 Task: Set Duration of Sprint called Sprint0000000025 in Scrum Project Project0000000009 to 1 week in Jira. Set Duration of Sprint called Sprint0000000026 in Scrum Project Project0000000009 to 2 weeks in Jira. Set Duration of Sprint called Sprint0000000027 in Scrum Project Project0000000009 to 3 weeks in Jira. Create a Sprint called Sprint0000000028 in Scrum Project Project0000000010 in Jira. Create a Sprint called Sprint0000000029 in Scrum Project Project0000000010 in Jira
Action: Mouse moved to (505, 403)
Screenshot: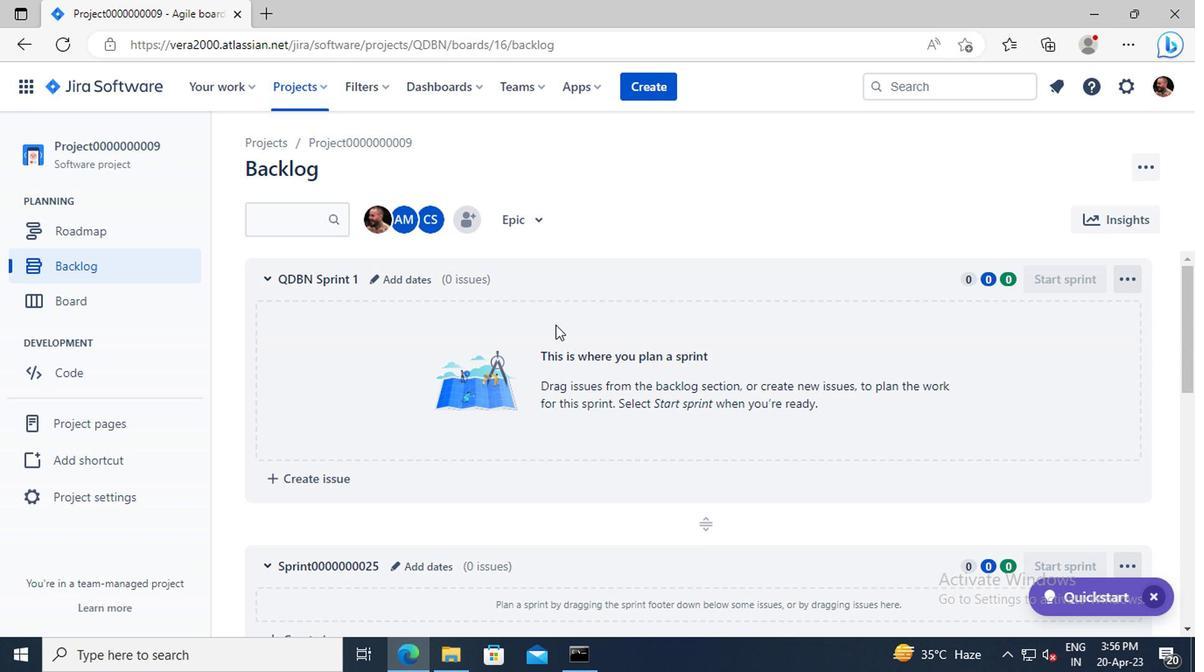 
Action: Mouse scrolled (505, 402) with delta (0, -1)
Screenshot: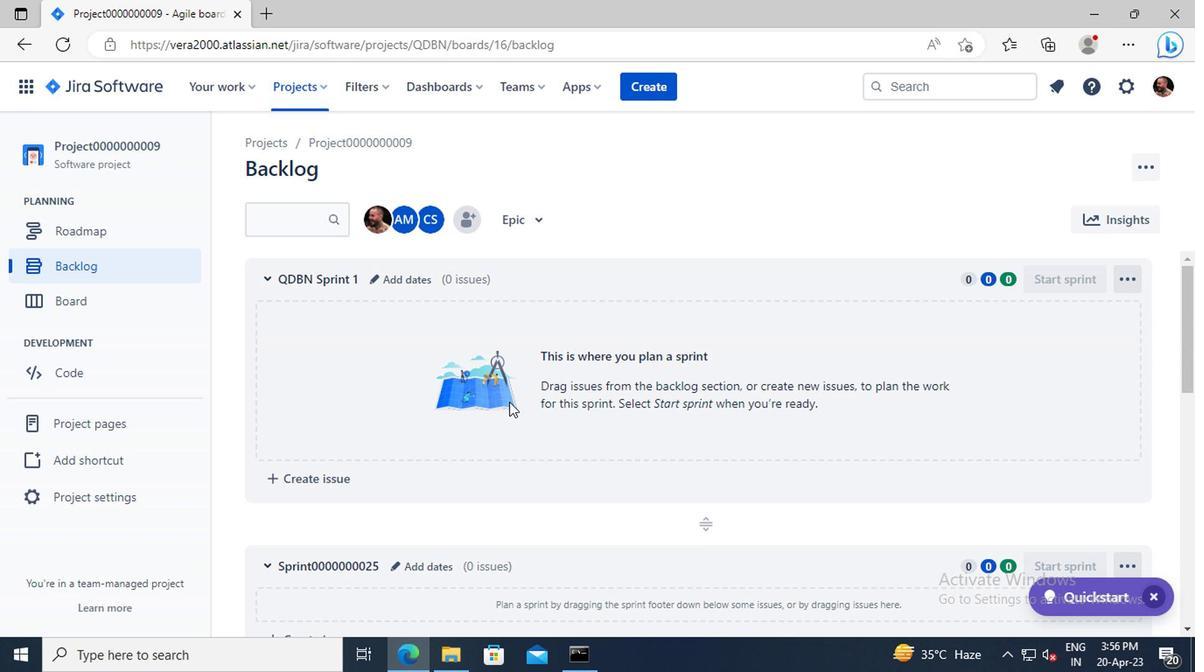 
Action: Mouse scrolled (505, 402) with delta (0, -1)
Screenshot: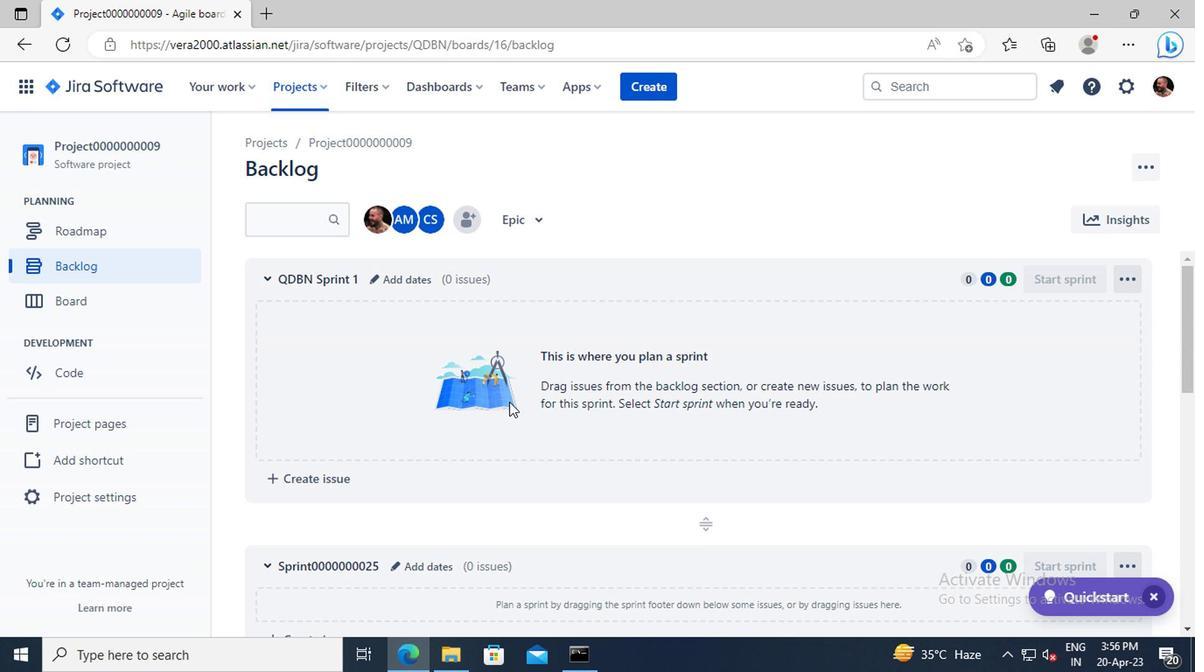 
Action: Mouse moved to (421, 450)
Screenshot: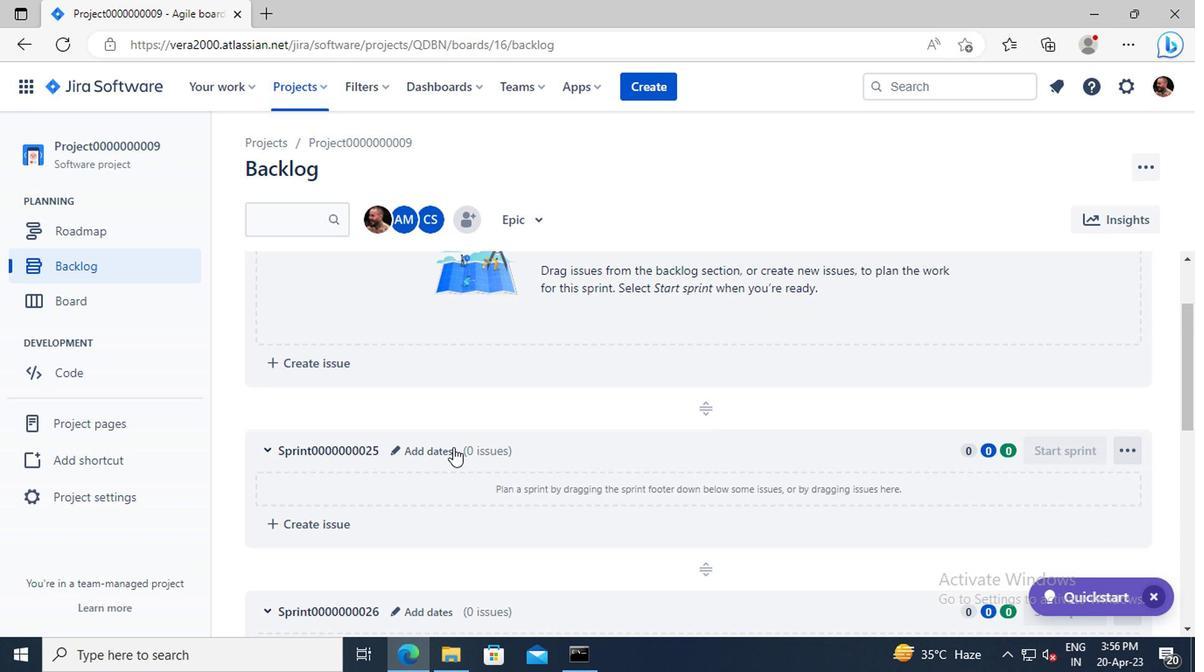 
Action: Mouse pressed left at (421, 450)
Screenshot: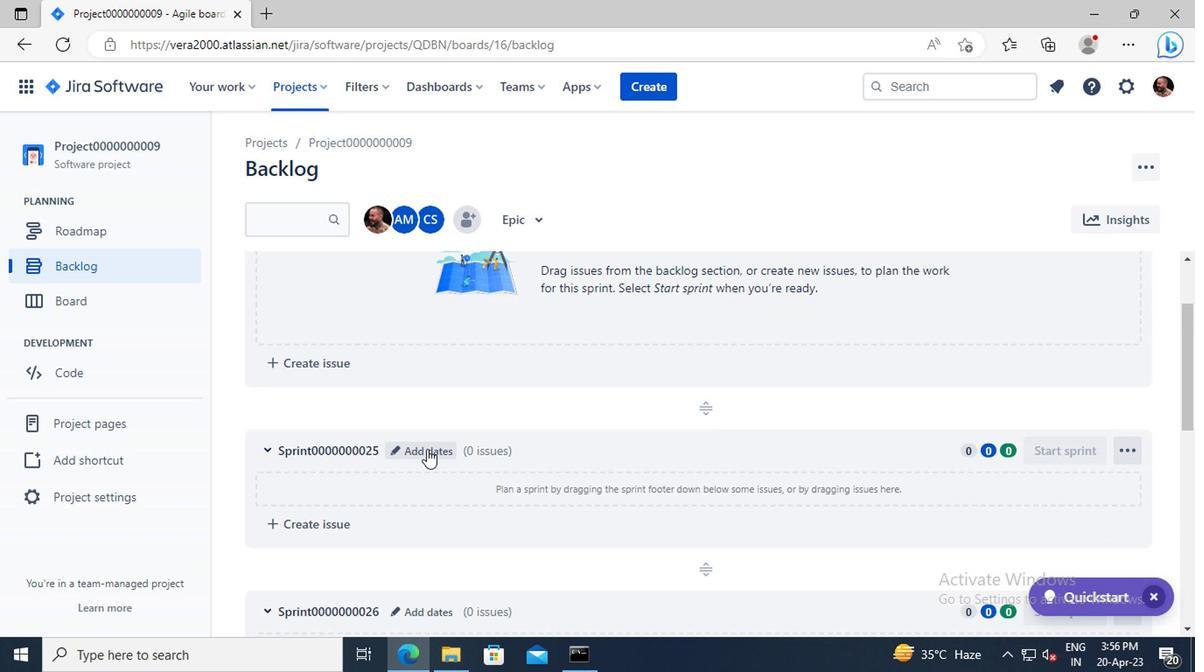 
Action: Mouse moved to (447, 283)
Screenshot: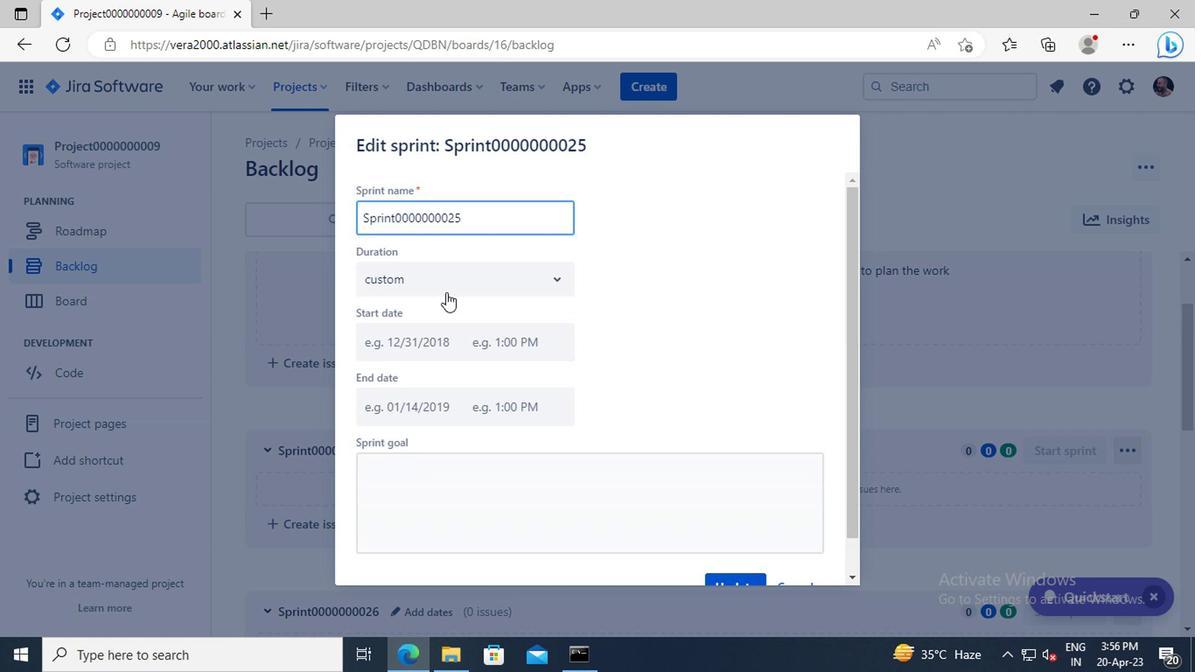 
Action: Mouse pressed left at (447, 283)
Screenshot: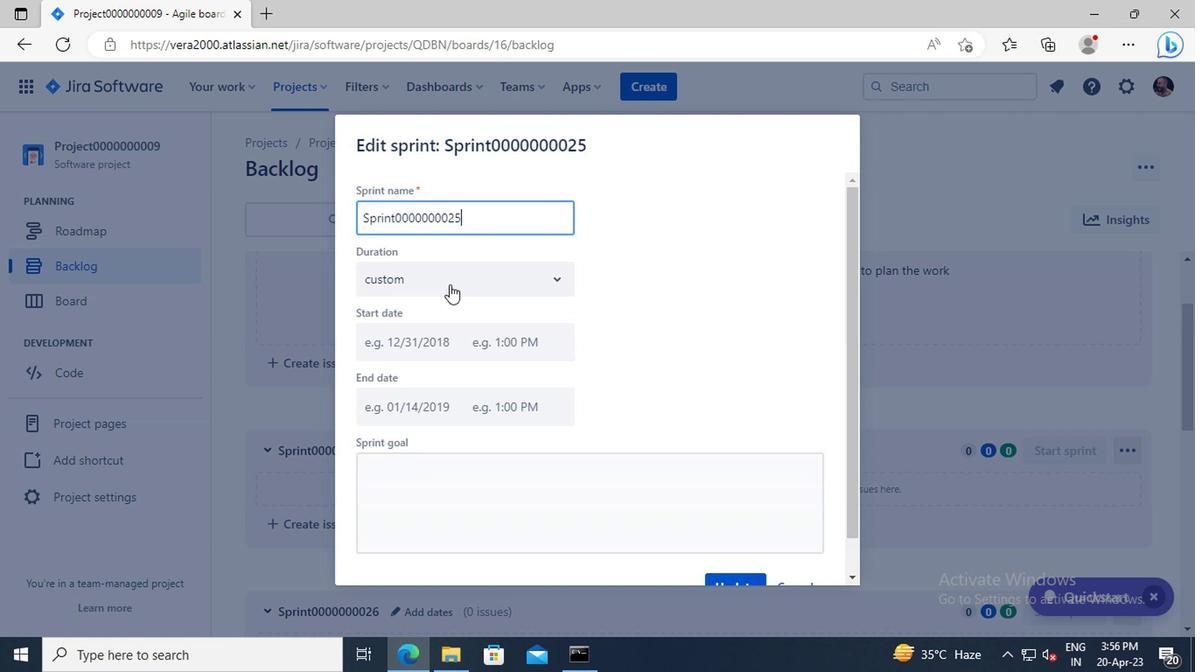 
Action: Mouse moved to (397, 323)
Screenshot: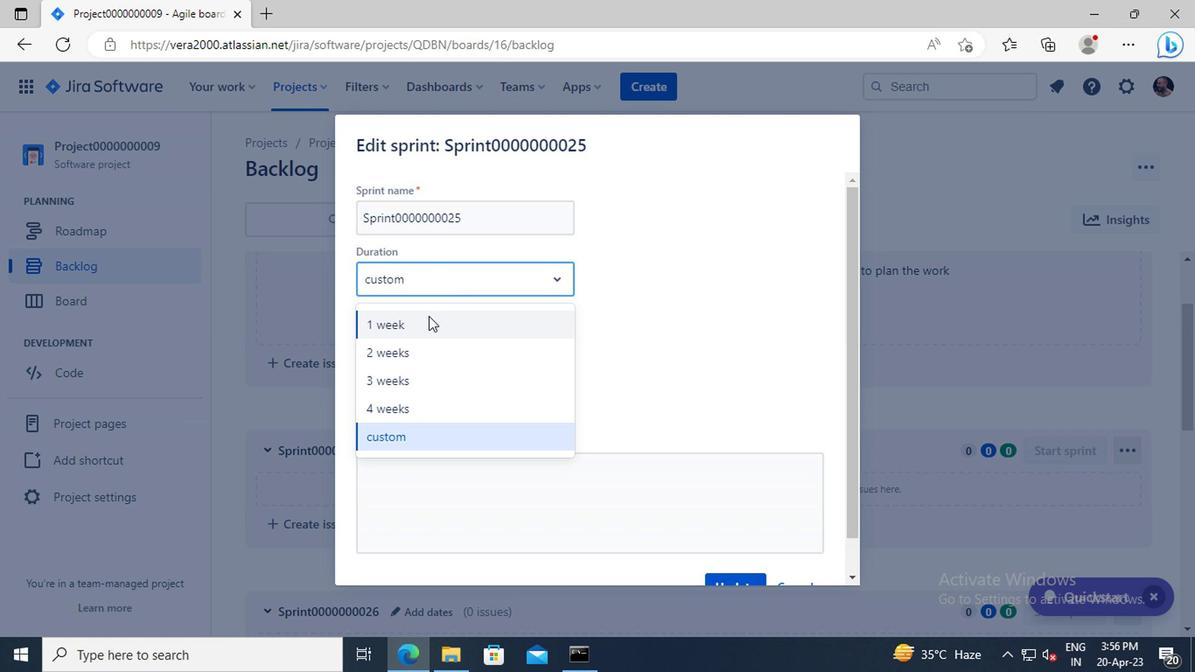 
Action: Mouse pressed left at (397, 323)
Screenshot: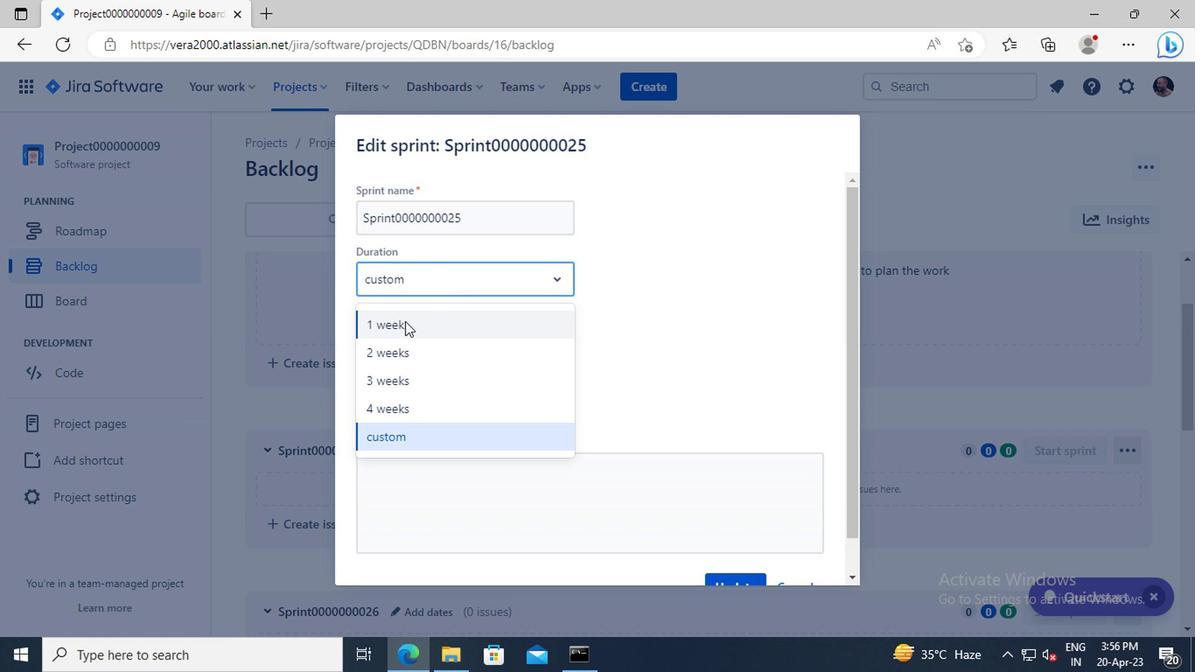 
Action: Mouse moved to (704, 394)
Screenshot: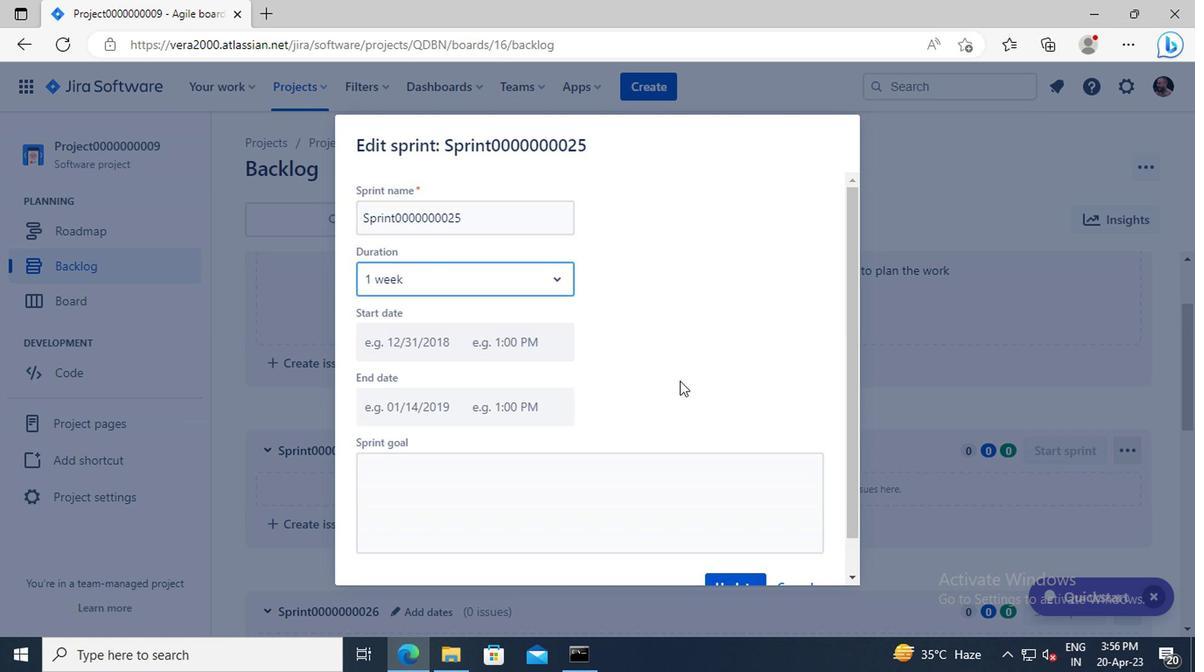 
Action: Mouse scrolled (704, 393) with delta (0, -1)
Screenshot: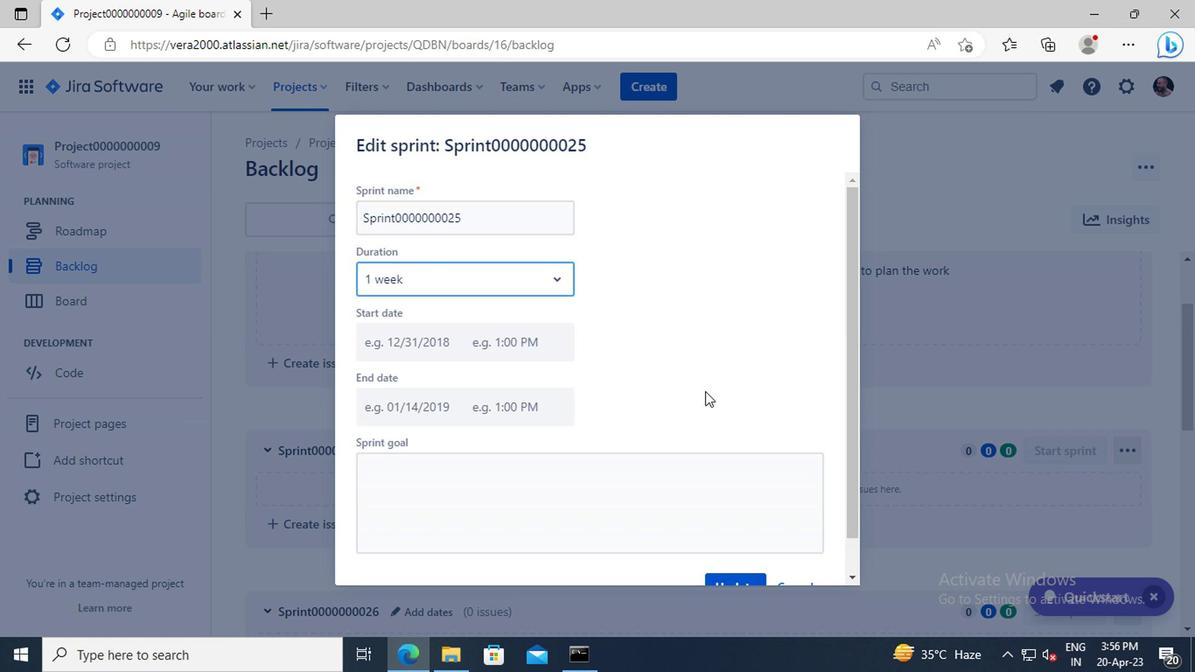
Action: Mouse moved to (737, 546)
Screenshot: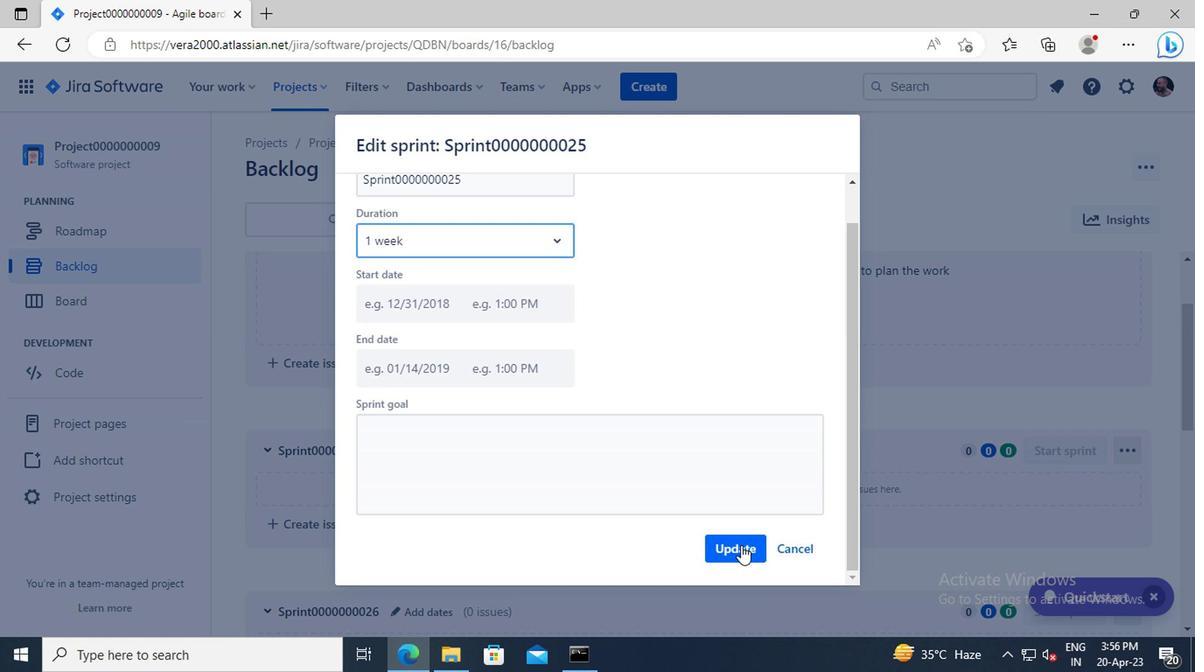 
Action: Mouse pressed left at (737, 546)
Screenshot: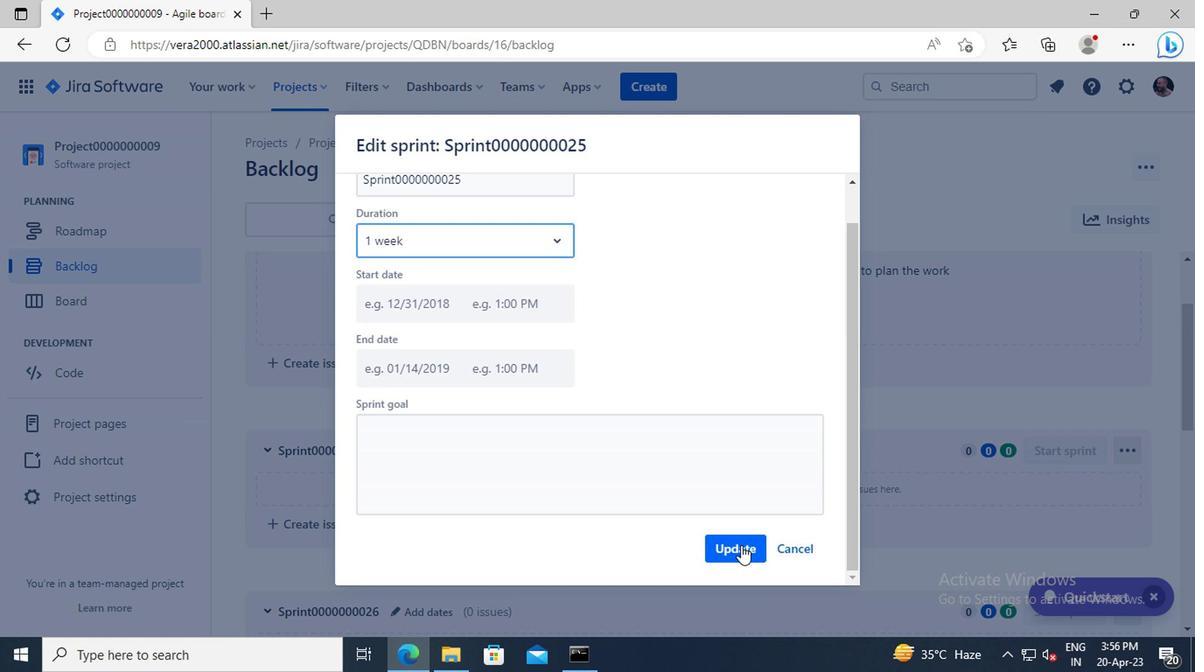 
Action: Mouse moved to (592, 480)
Screenshot: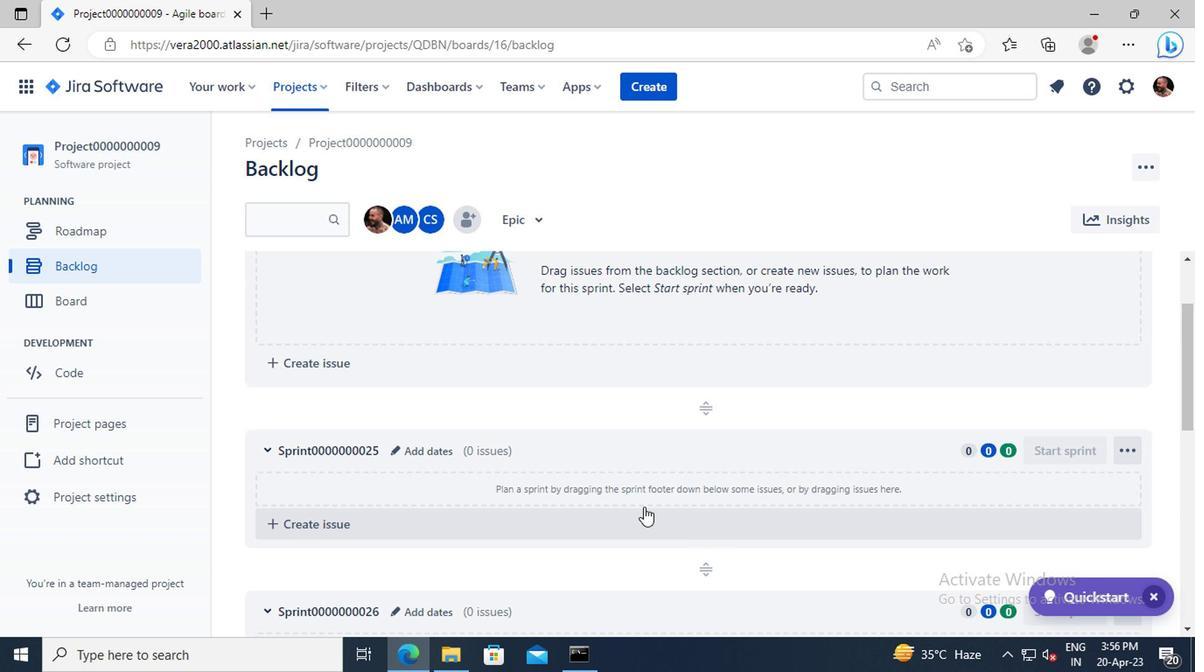 
Action: Mouse scrolled (592, 479) with delta (0, 0)
Screenshot: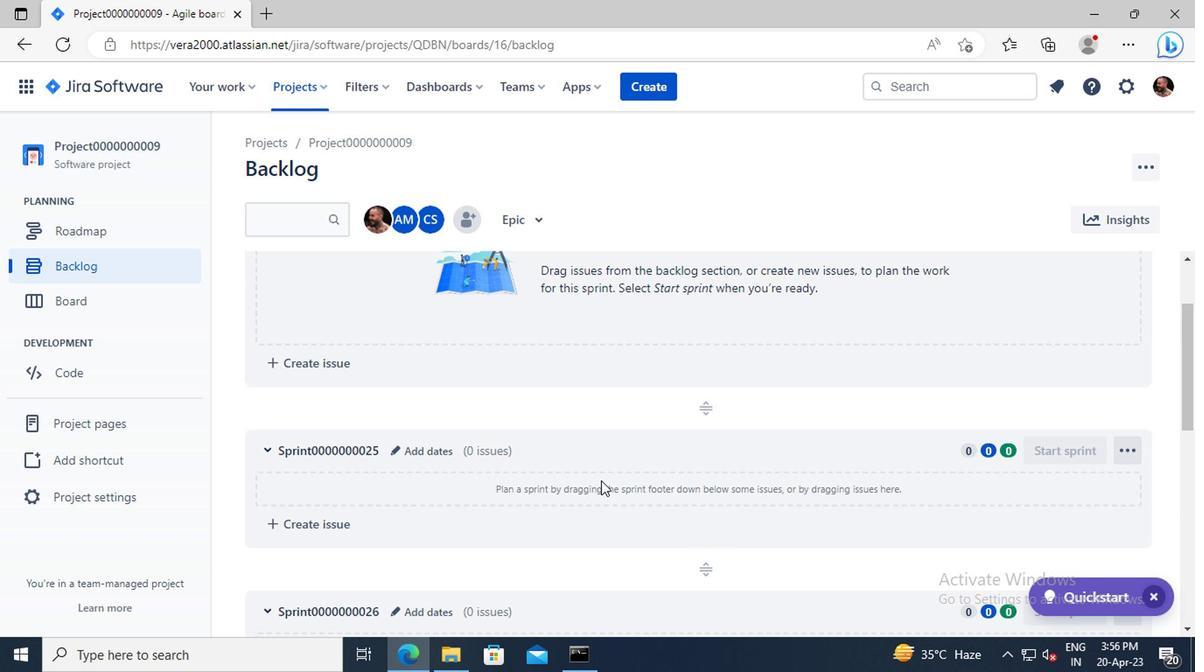 
Action: Mouse scrolled (592, 479) with delta (0, 0)
Screenshot: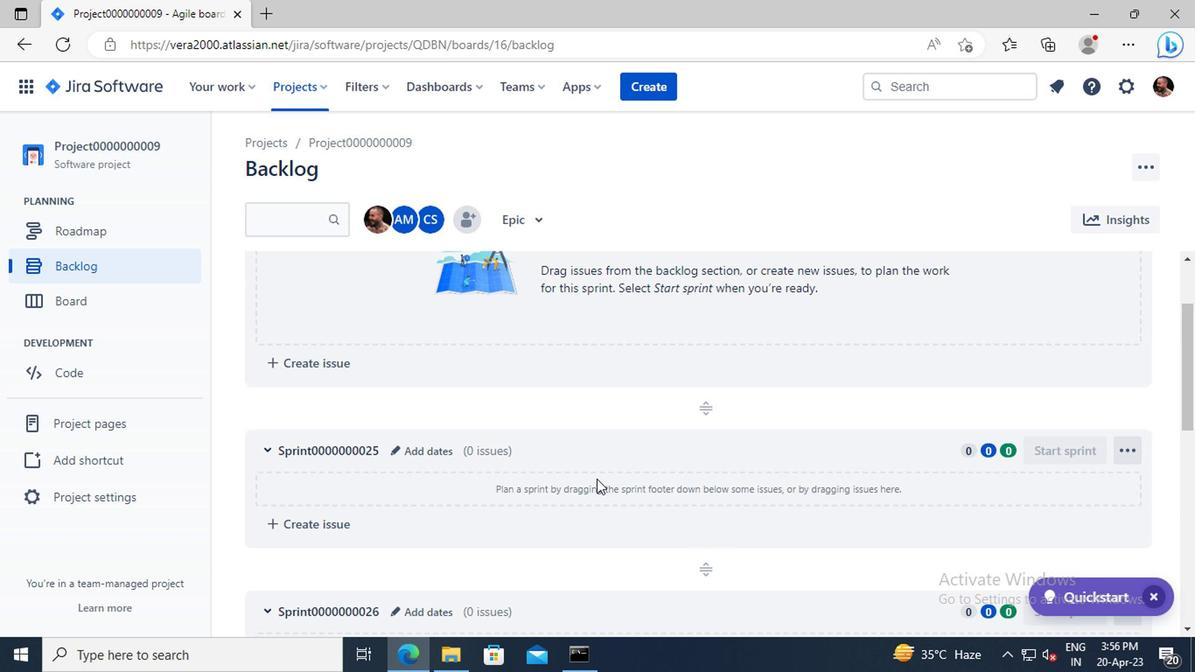 
Action: Mouse moved to (414, 502)
Screenshot: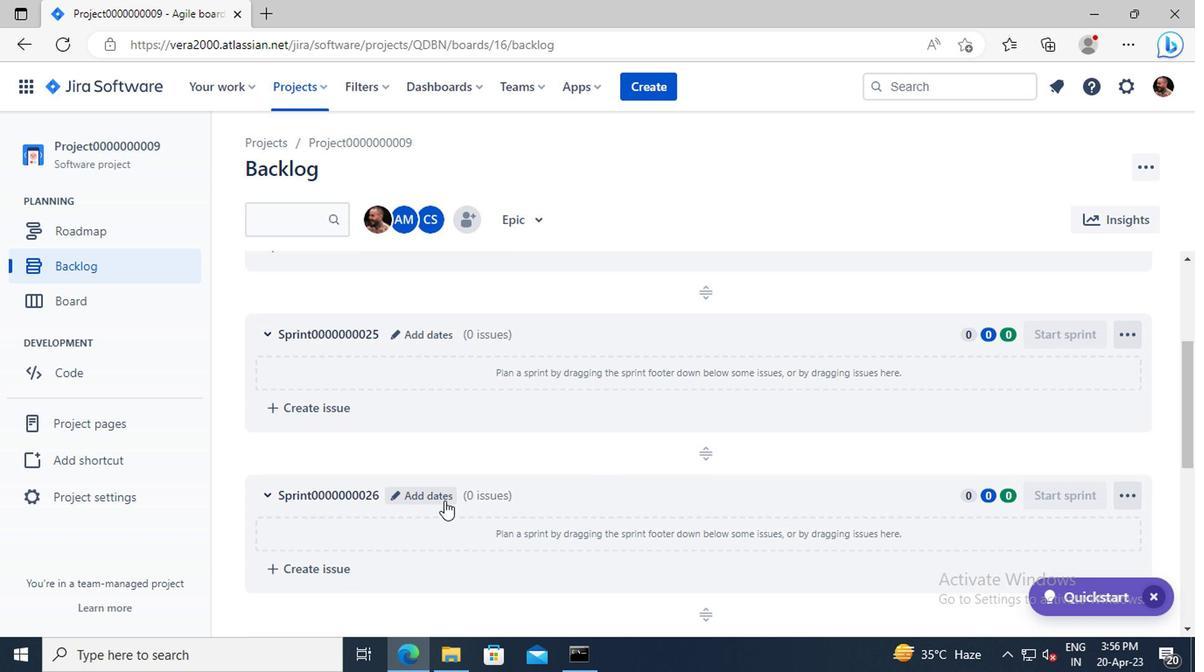
Action: Mouse pressed left at (414, 502)
Screenshot: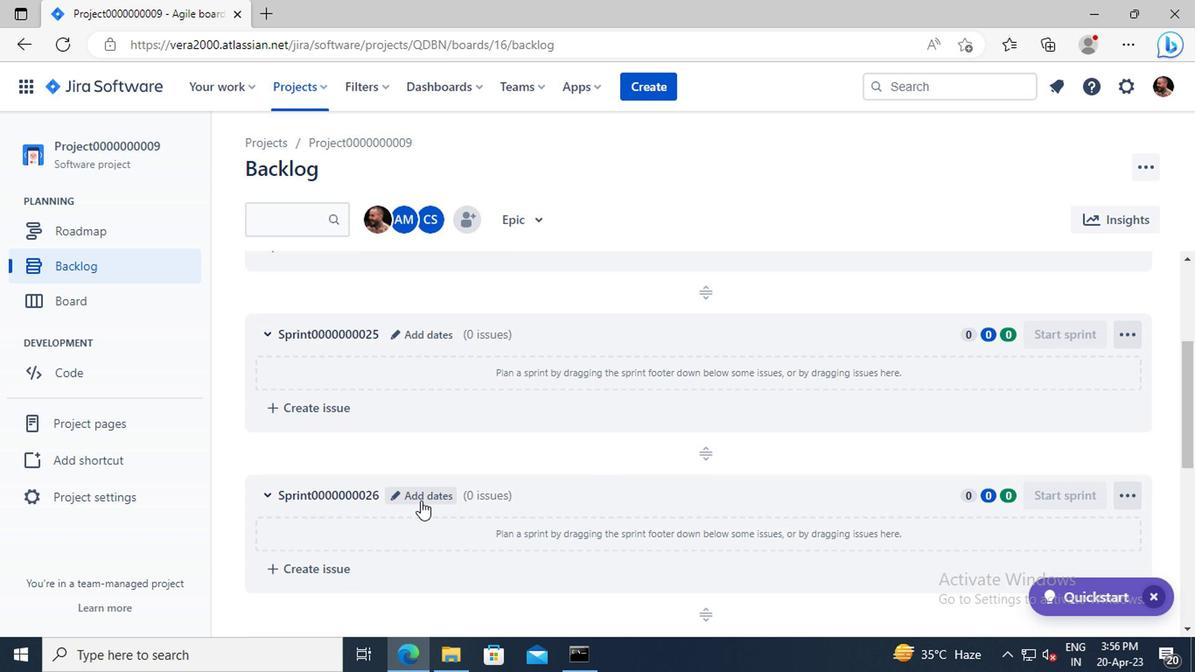 
Action: Mouse moved to (434, 279)
Screenshot: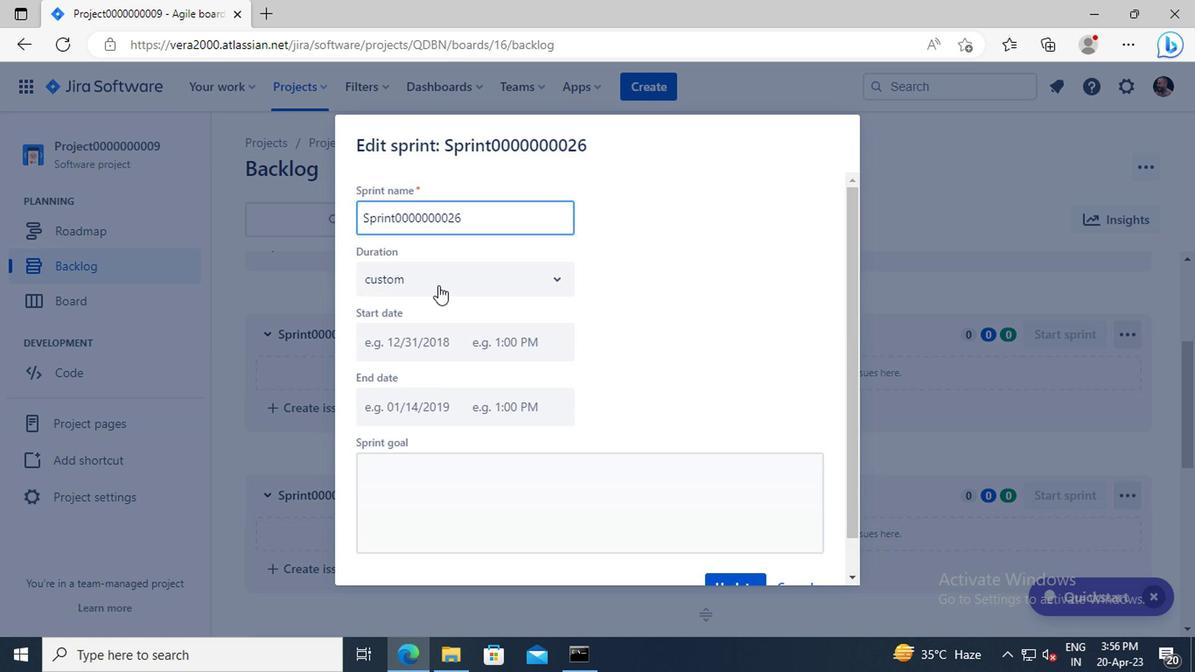 
Action: Mouse pressed left at (434, 279)
Screenshot: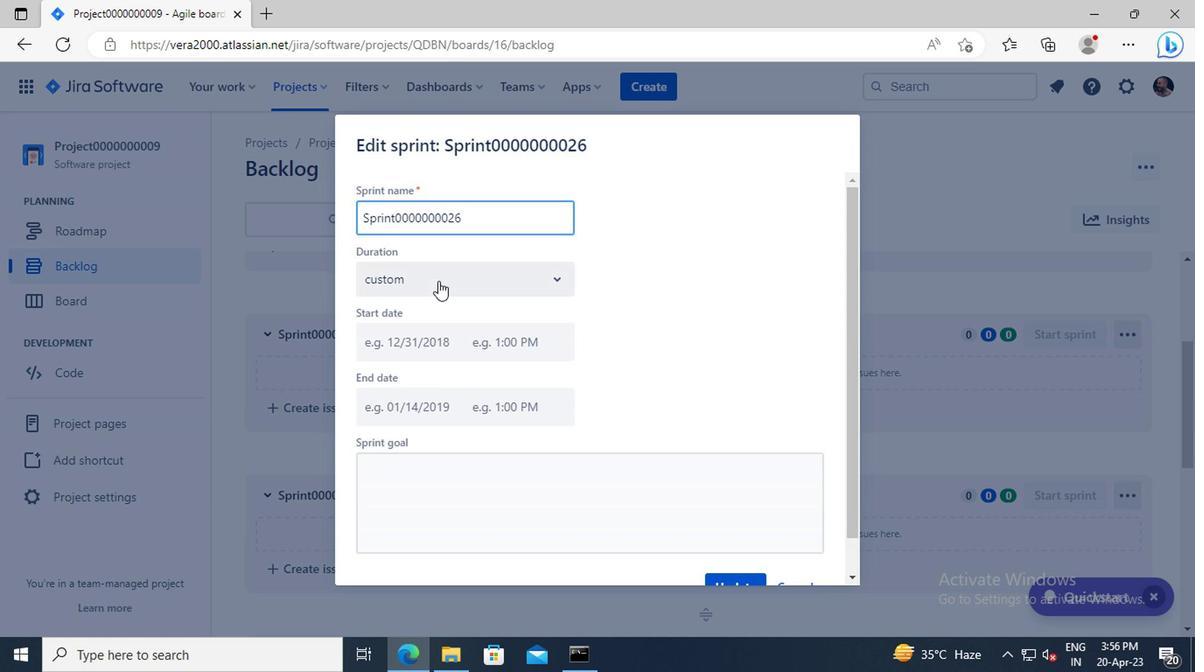 
Action: Mouse moved to (384, 353)
Screenshot: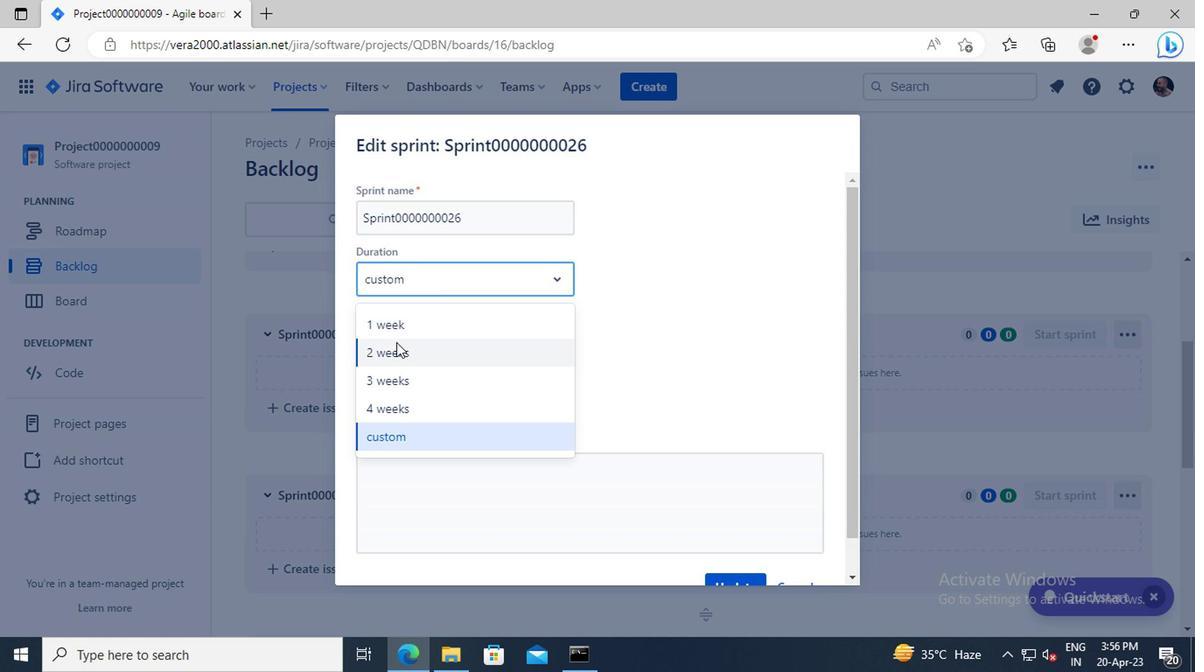 
Action: Mouse pressed left at (384, 353)
Screenshot: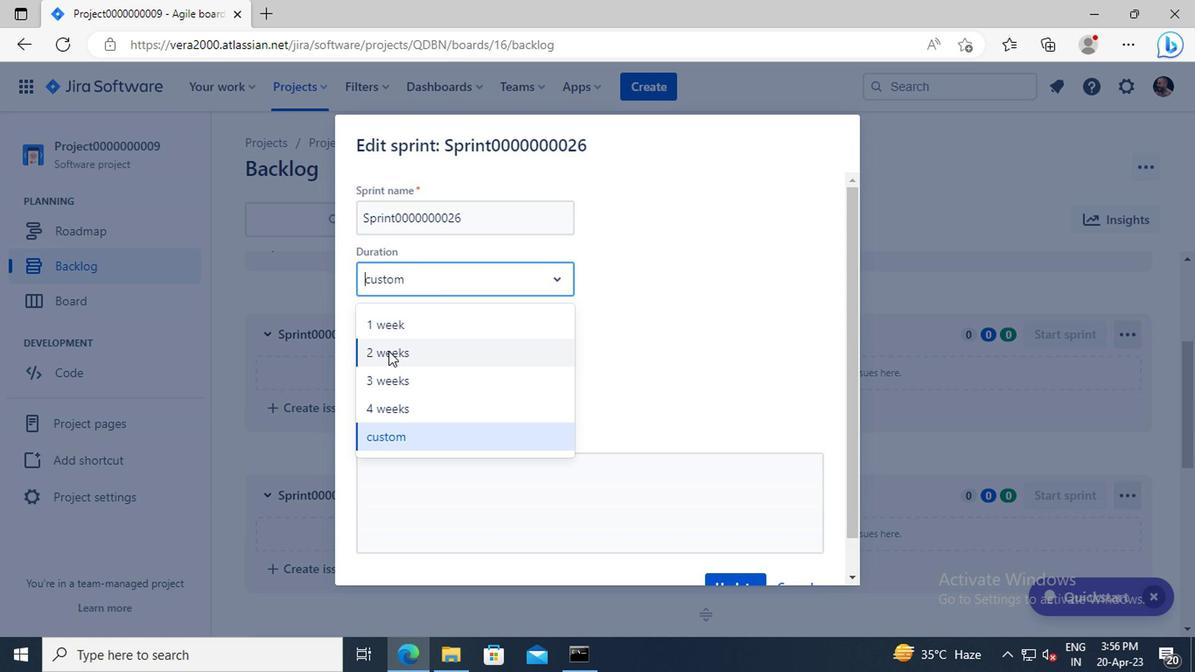 
Action: Mouse moved to (670, 427)
Screenshot: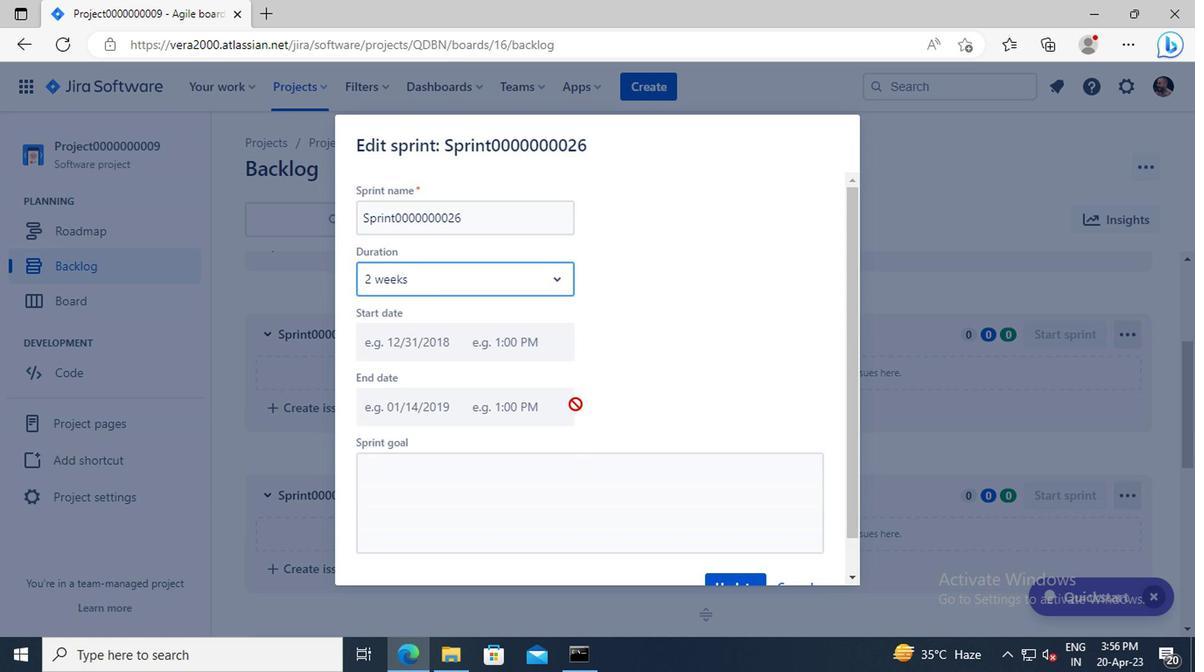 
Action: Mouse scrolled (670, 427) with delta (0, 0)
Screenshot: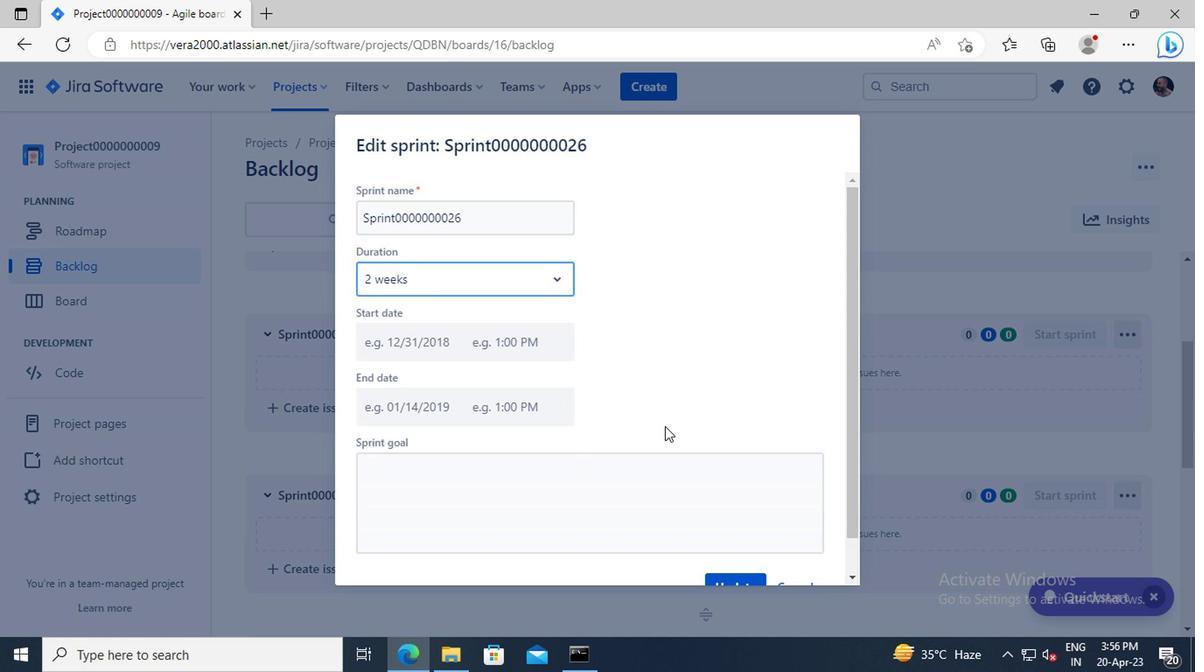 
Action: Mouse moved to (711, 546)
Screenshot: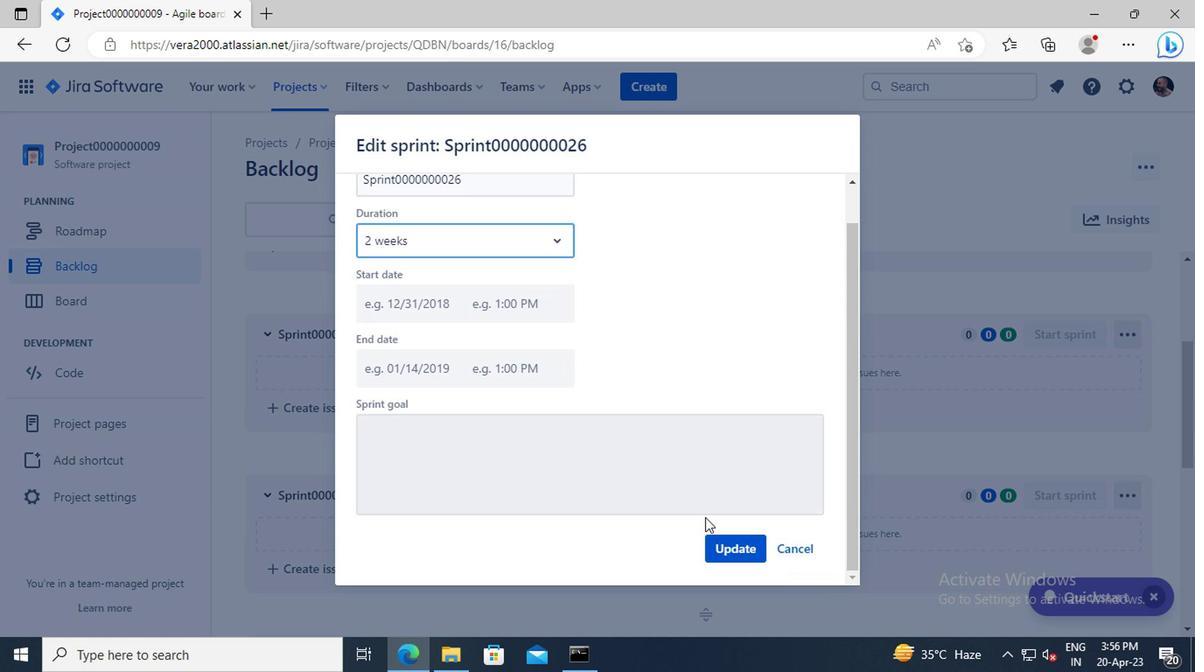 
Action: Mouse pressed left at (711, 546)
Screenshot: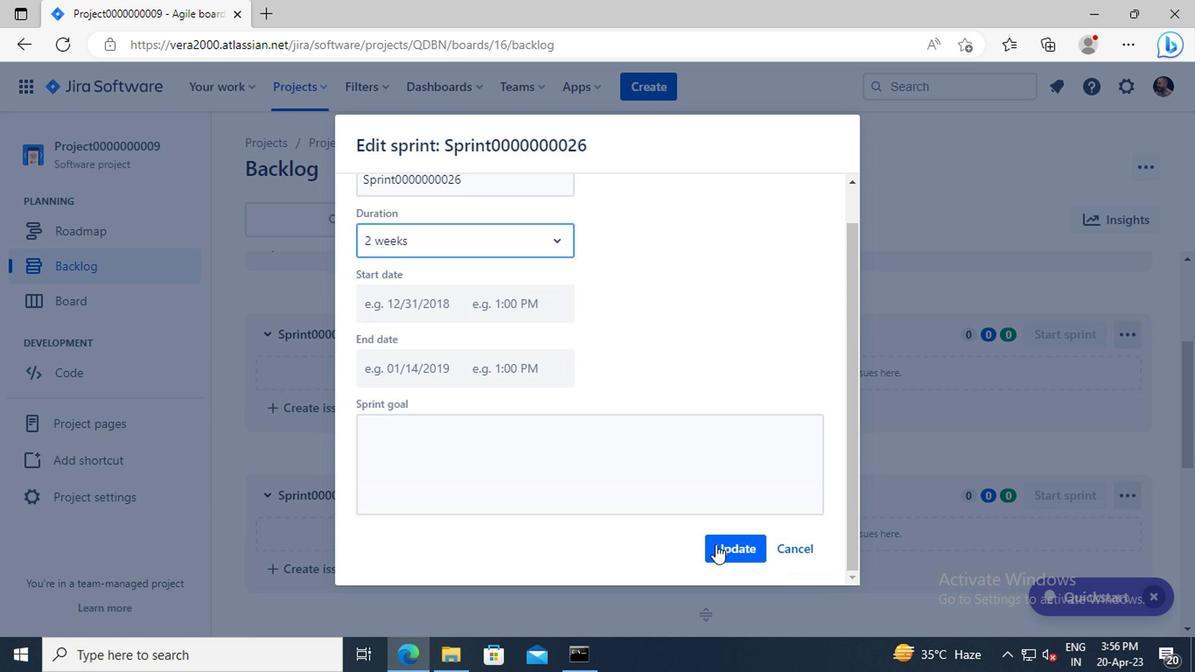 
Action: Mouse moved to (520, 467)
Screenshot: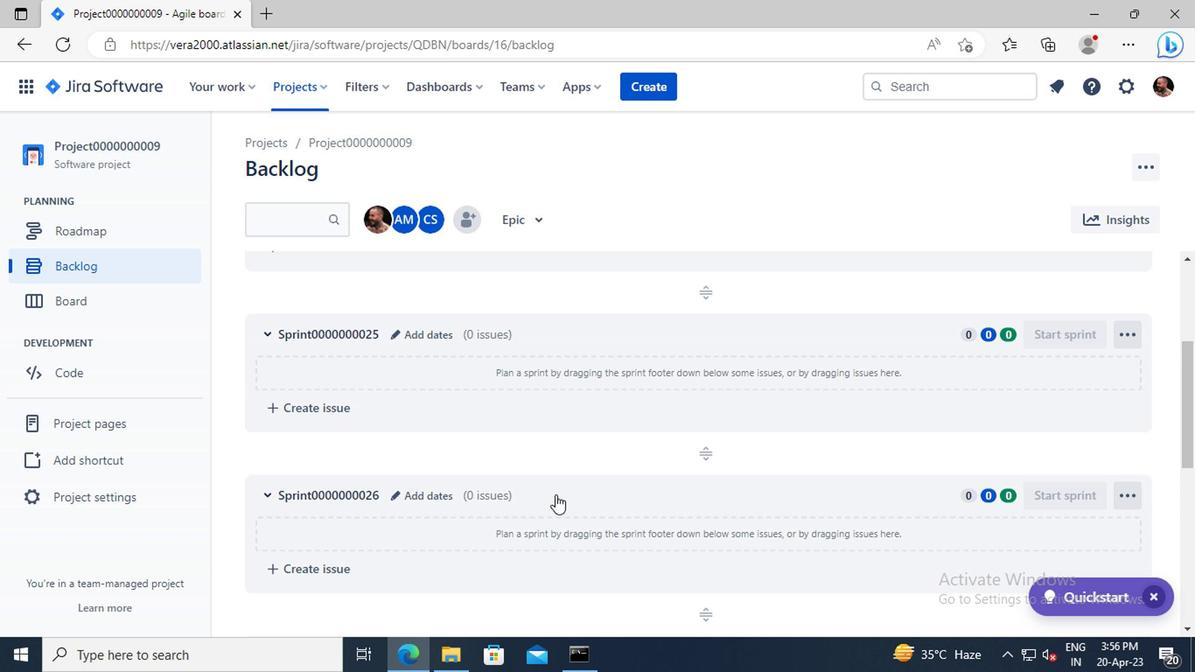 
Action: Mouse scrolled (520, 466) with delta (0, 0)
Screenshot: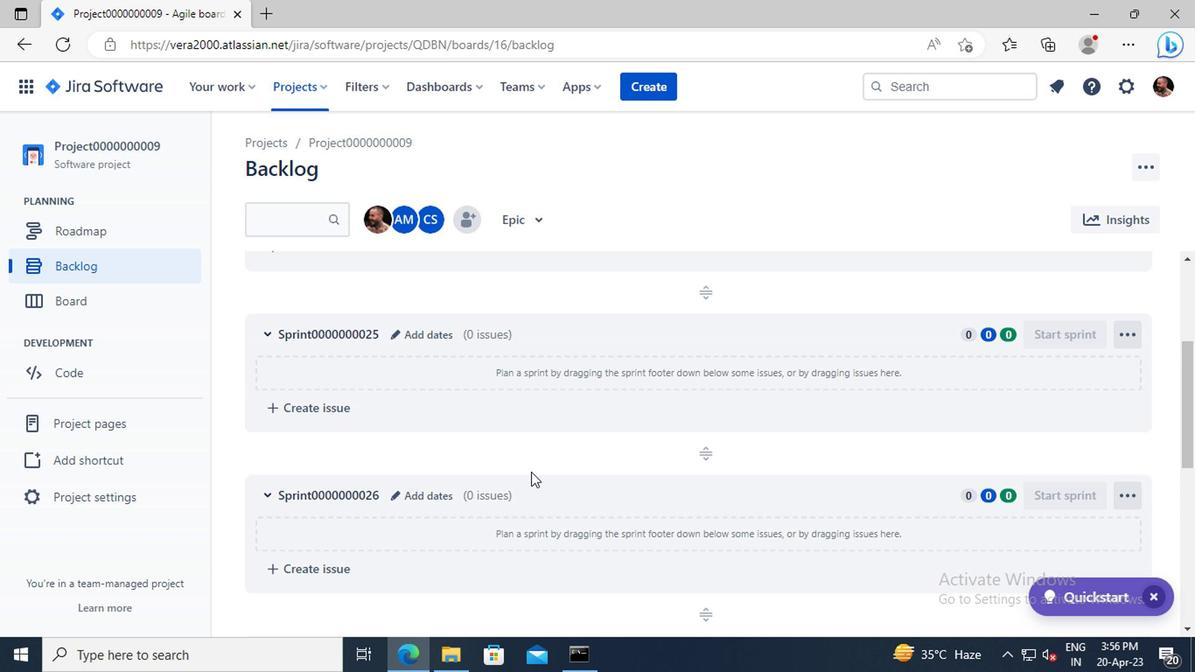 
Action: Mouse moved to (520, 466)
Screenshot: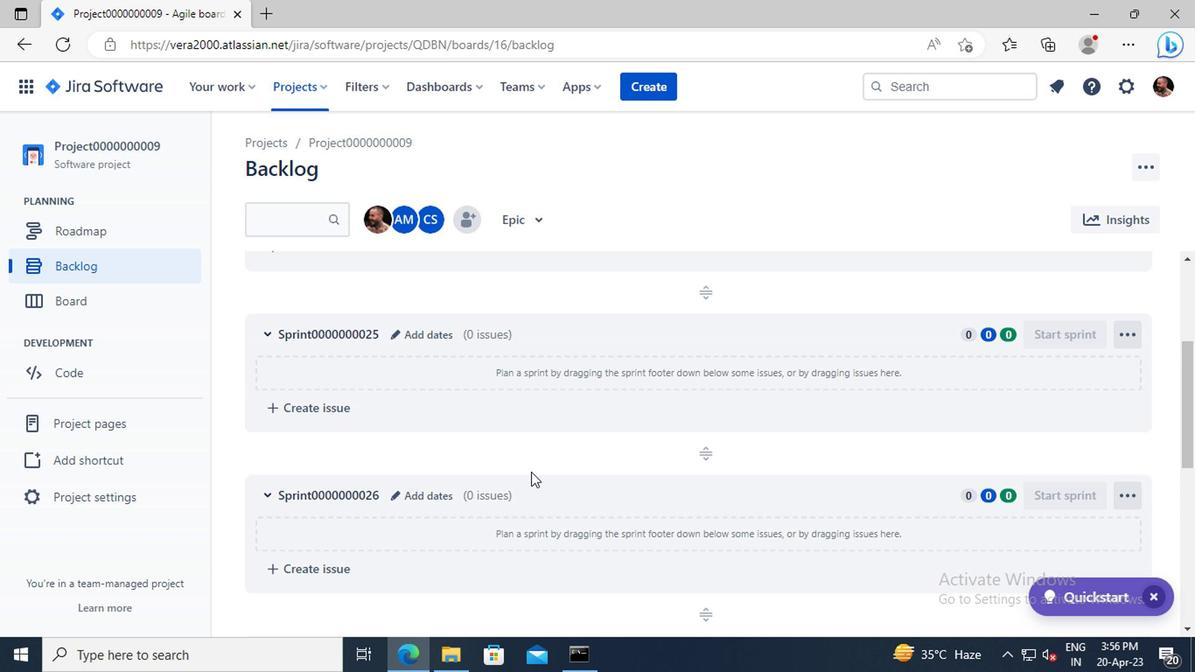 
Action: Mouse scrolled (520, 465) with delta (0, 0)
Screenshot: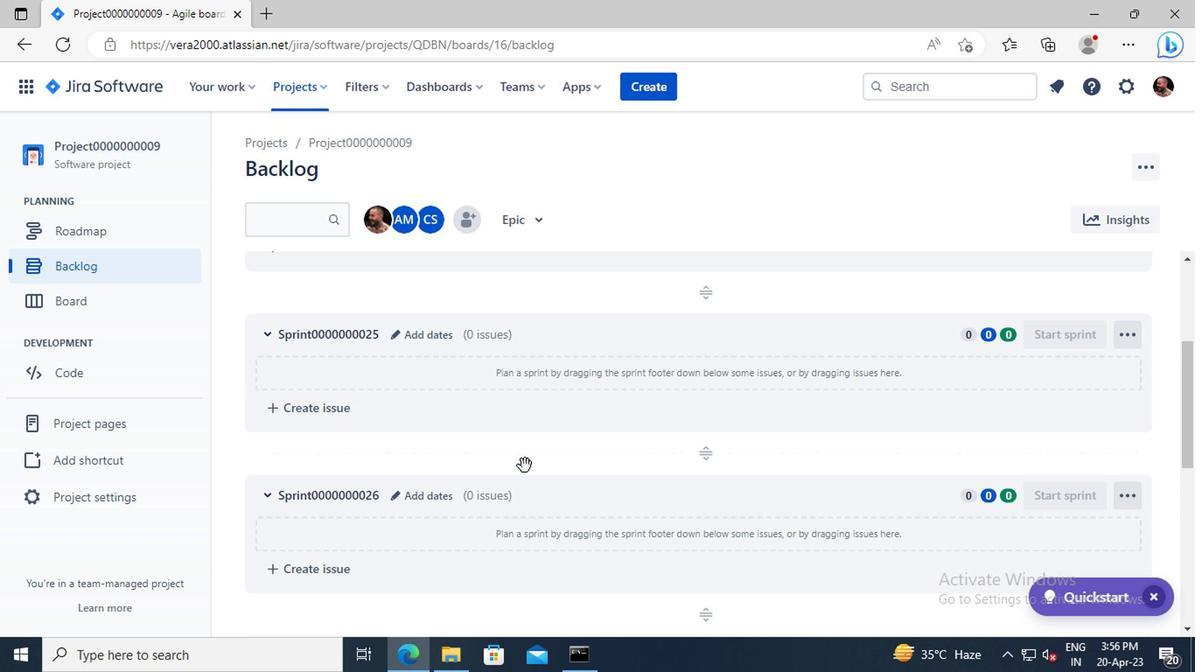 
Action: Mouse scrolled (520, 465) with delta (0, 0)
Screenshot: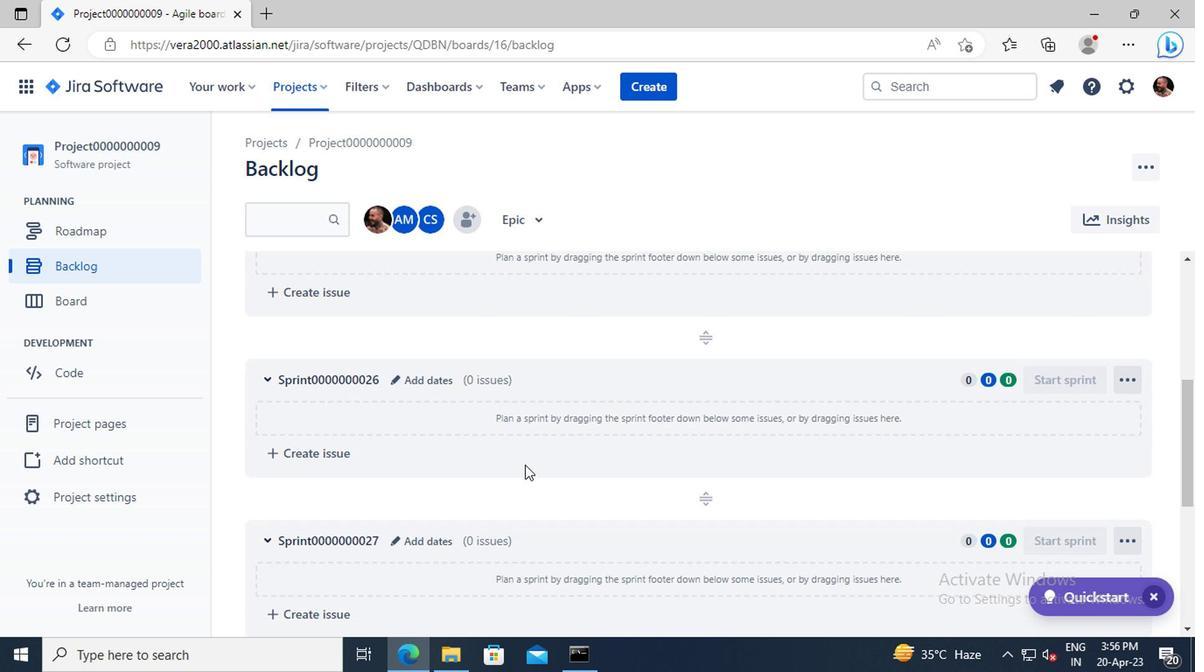 
Action: Mouse moved to (403, 485)
Screenshot: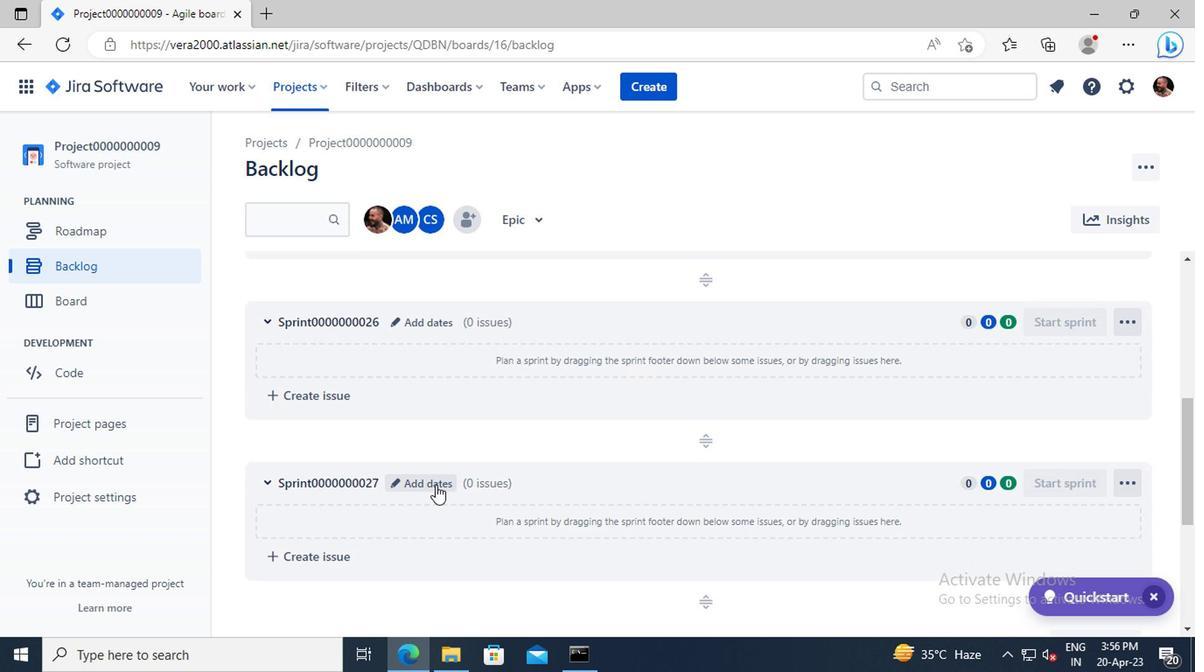 
Action: Mouse pressed left at (403, 485)
Screenshot: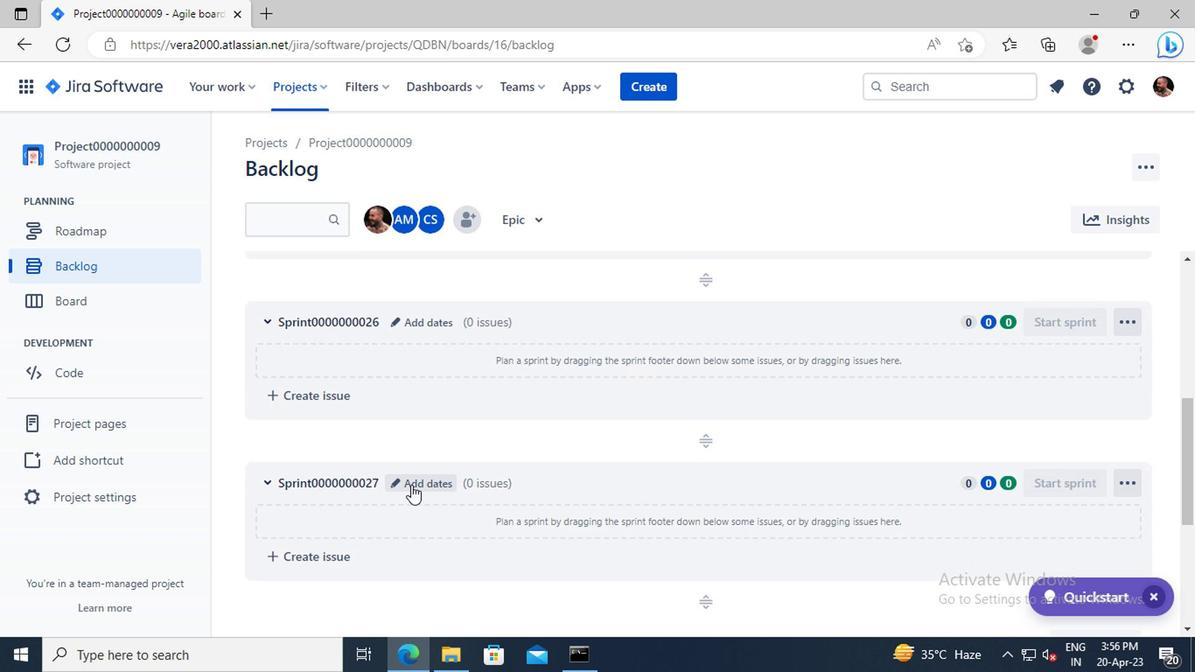 
Action: Mouse moved to (429, 289)
Screenshot: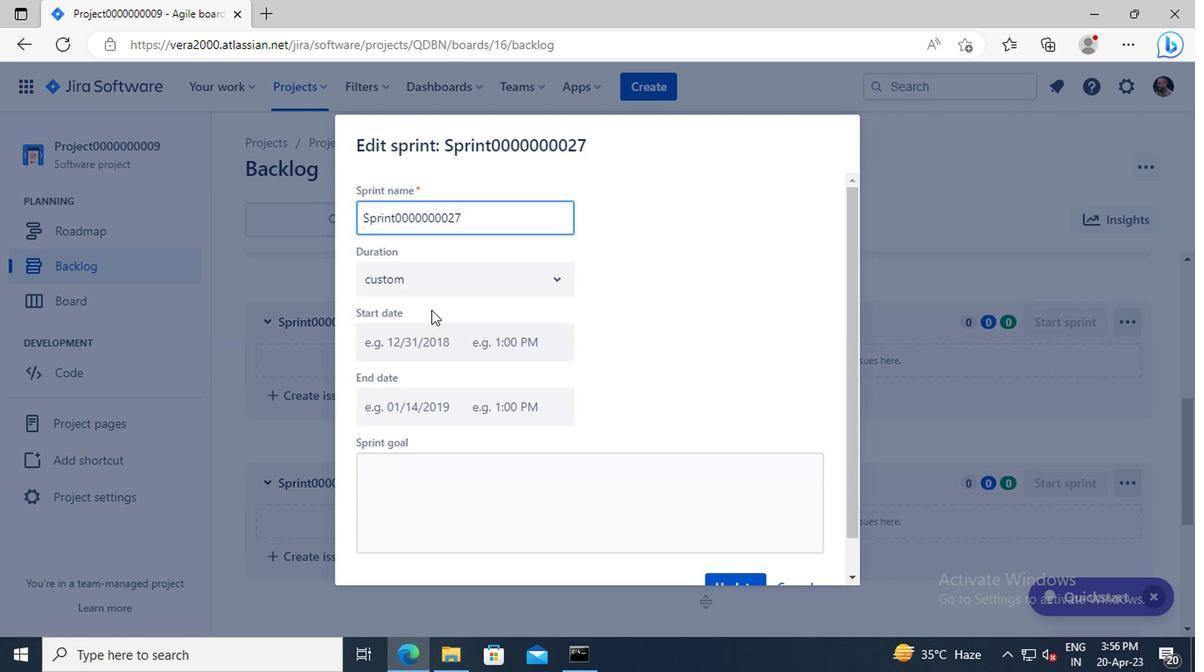 
Action: Mouse pressed left at (429, 289)
Screenshot: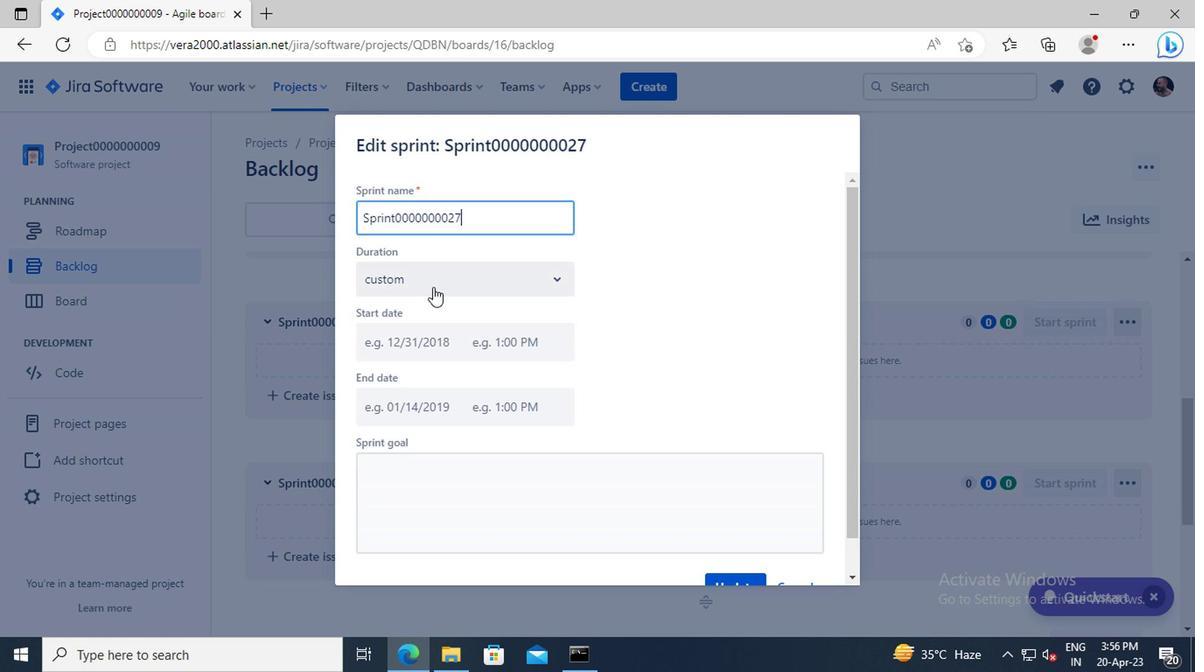 
Action: Mouse moved to (403, 381)
Screenshot: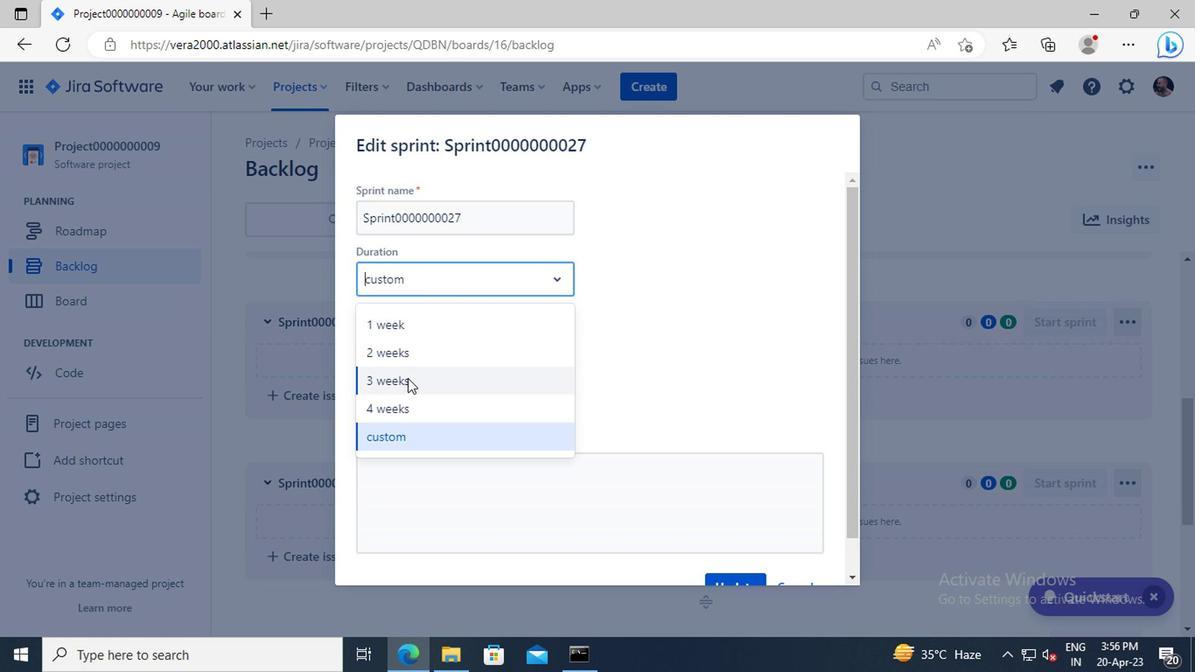 
Action: Mouse pressed left at (403, 381)
Screenshot: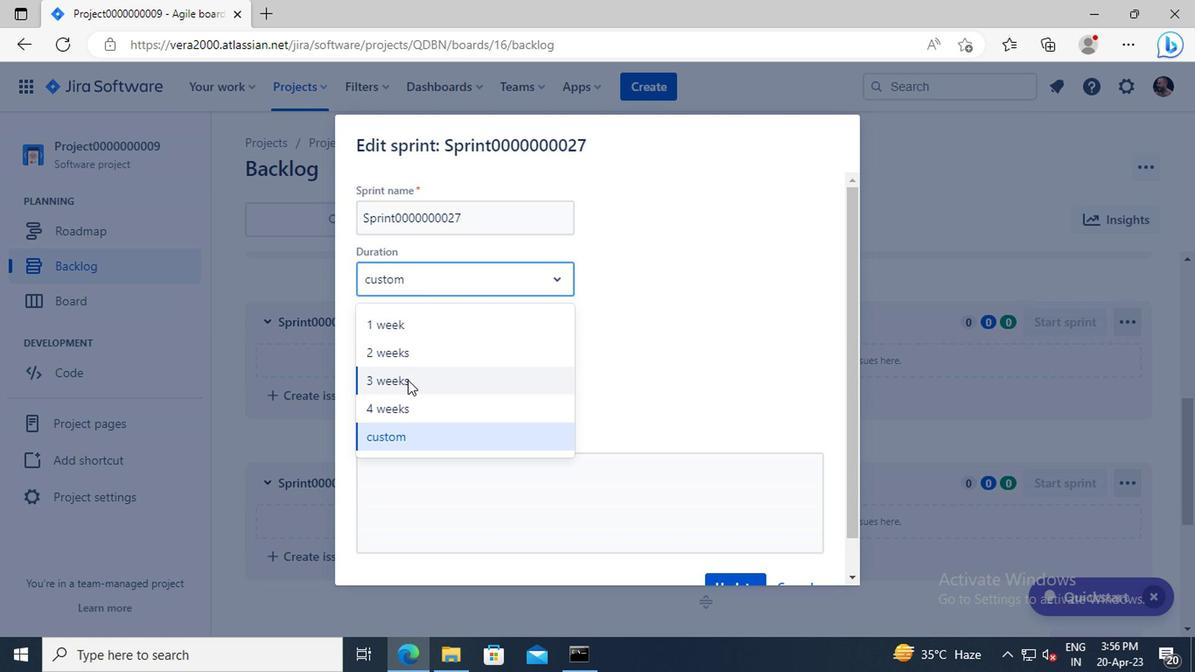 
Action: Mouse moved to (720, 475)
Screenshot: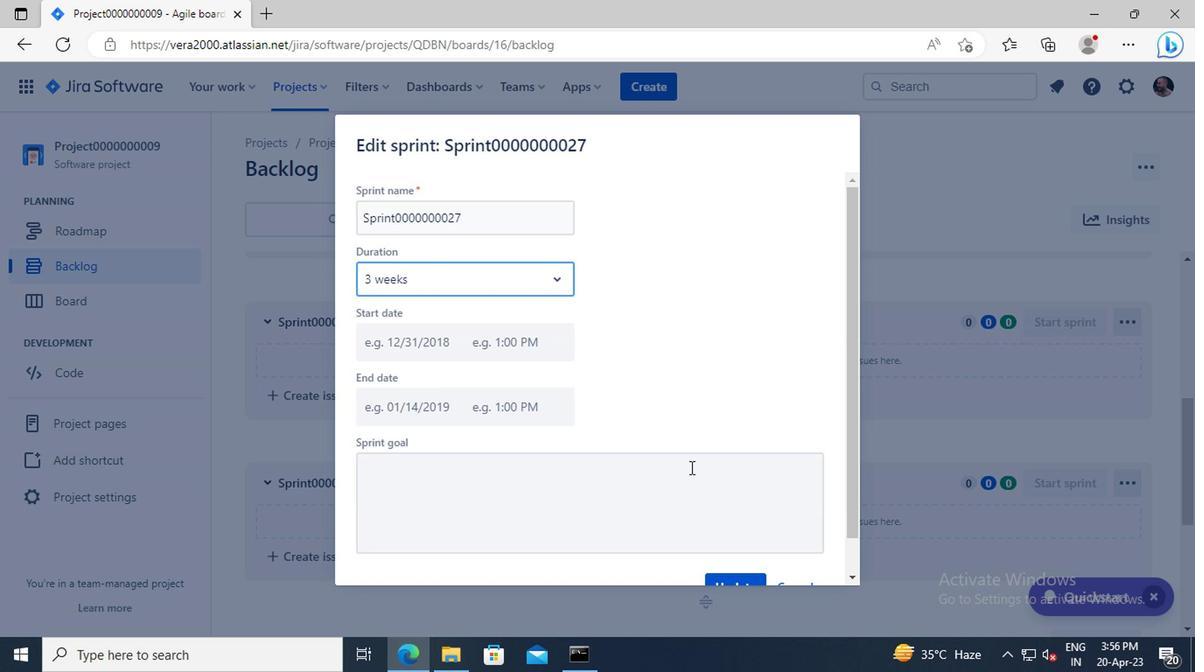 
Action: Mouse scrolled (720, 474) with delta (0, 0)
Screenshot: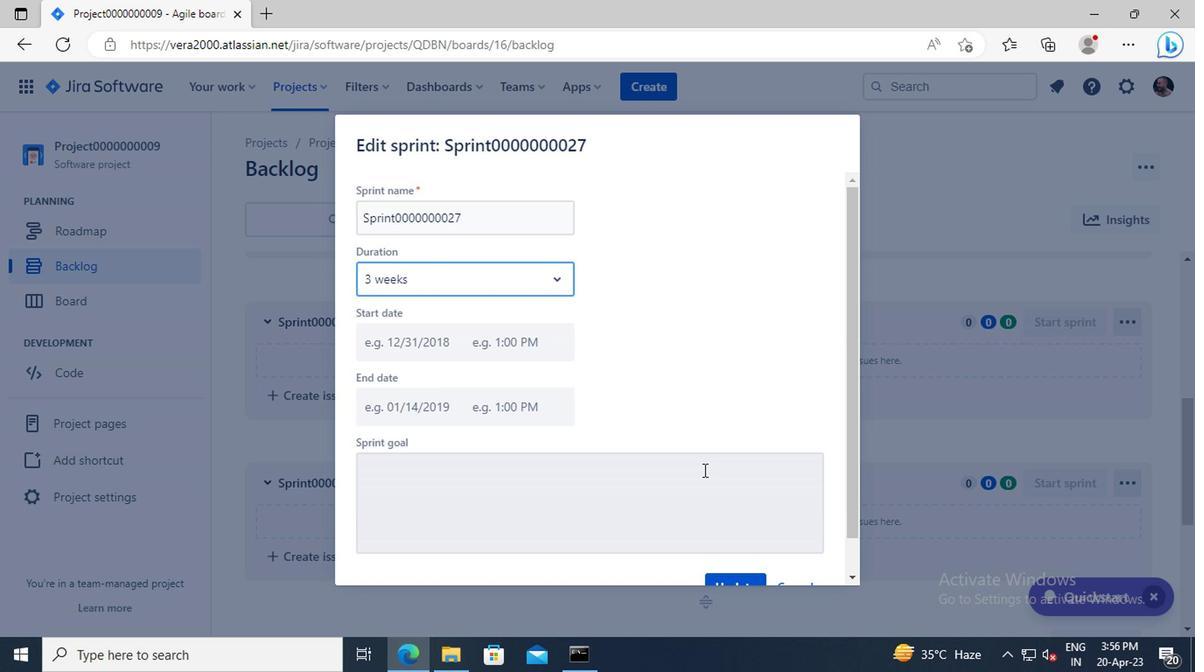 
Action: Mouse moved to (735, 541)
Screenshot: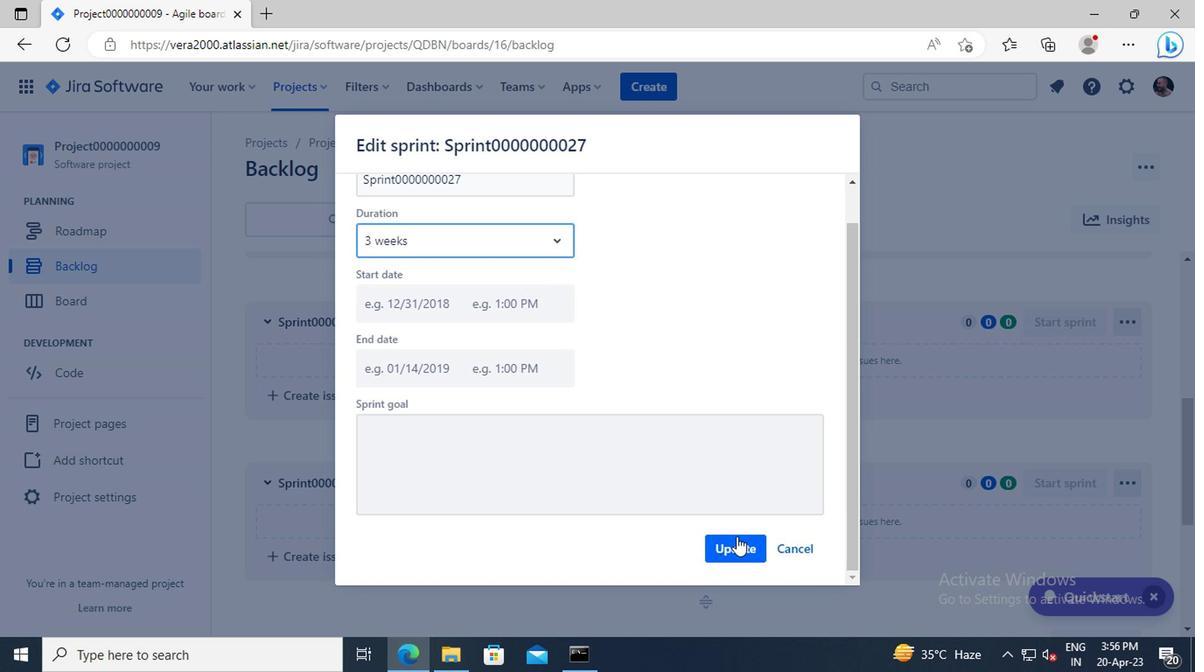 
Action: Mouse pressed left at (735, 541)
Screenshot: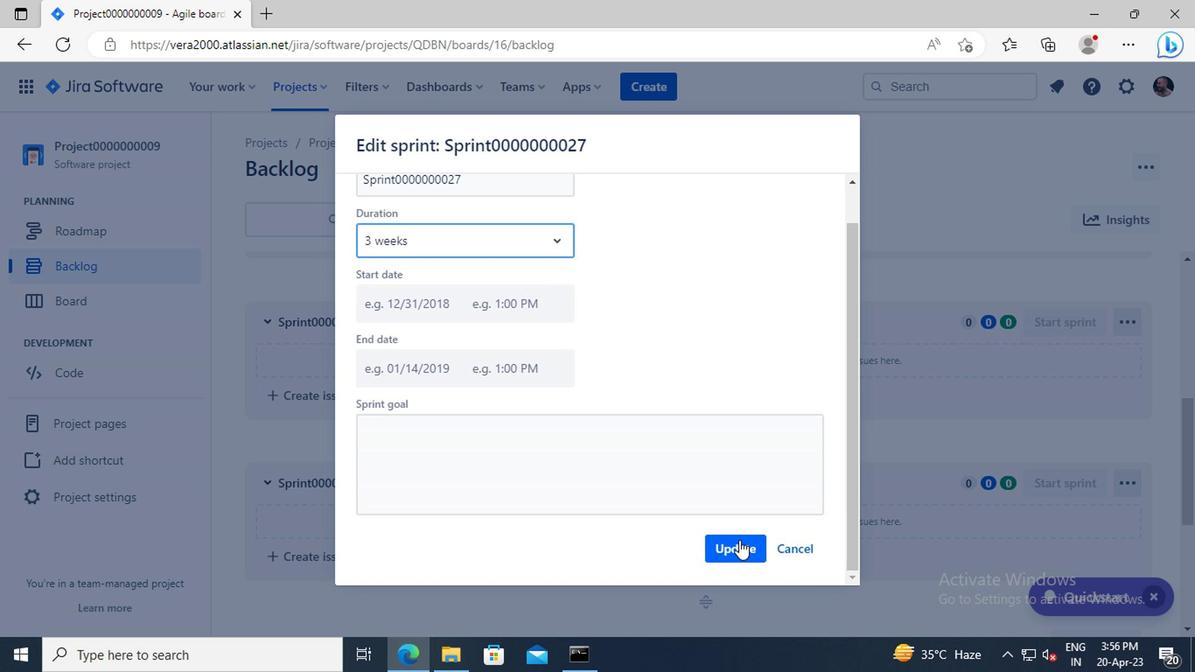 
Action: Mouse moved to (300, 88)
Screenshot: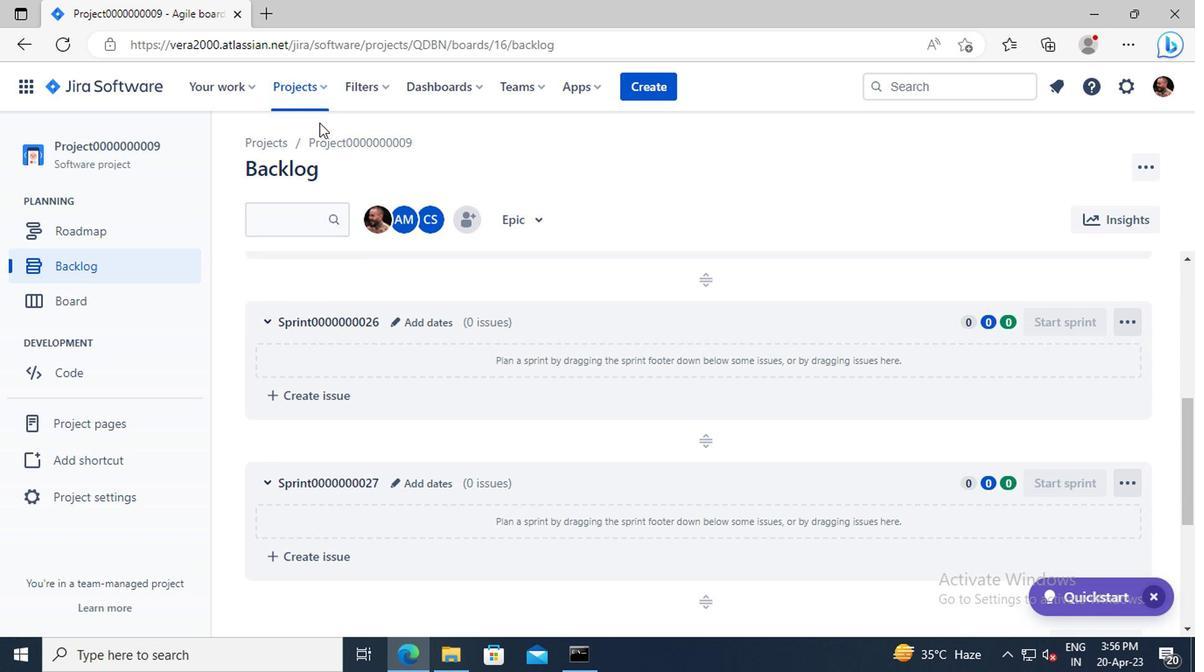 
Action: Mouse pressed left at (300, 88)
Screenshot: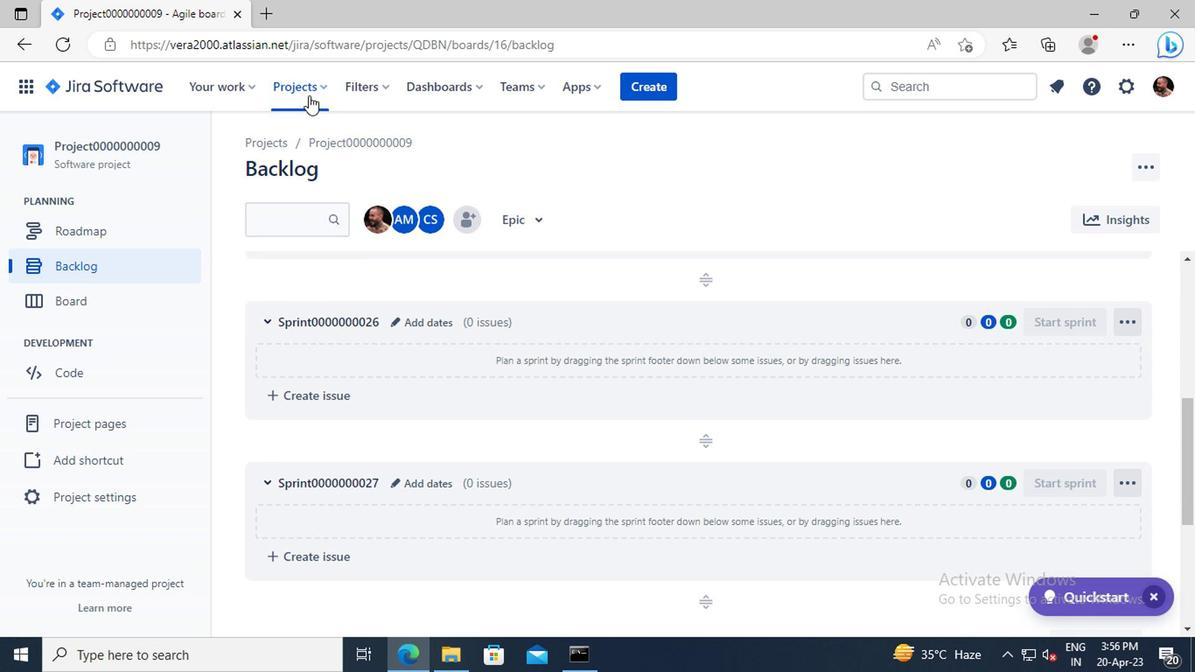 
Action: Mouse moved to (346, 209)
Screenshot: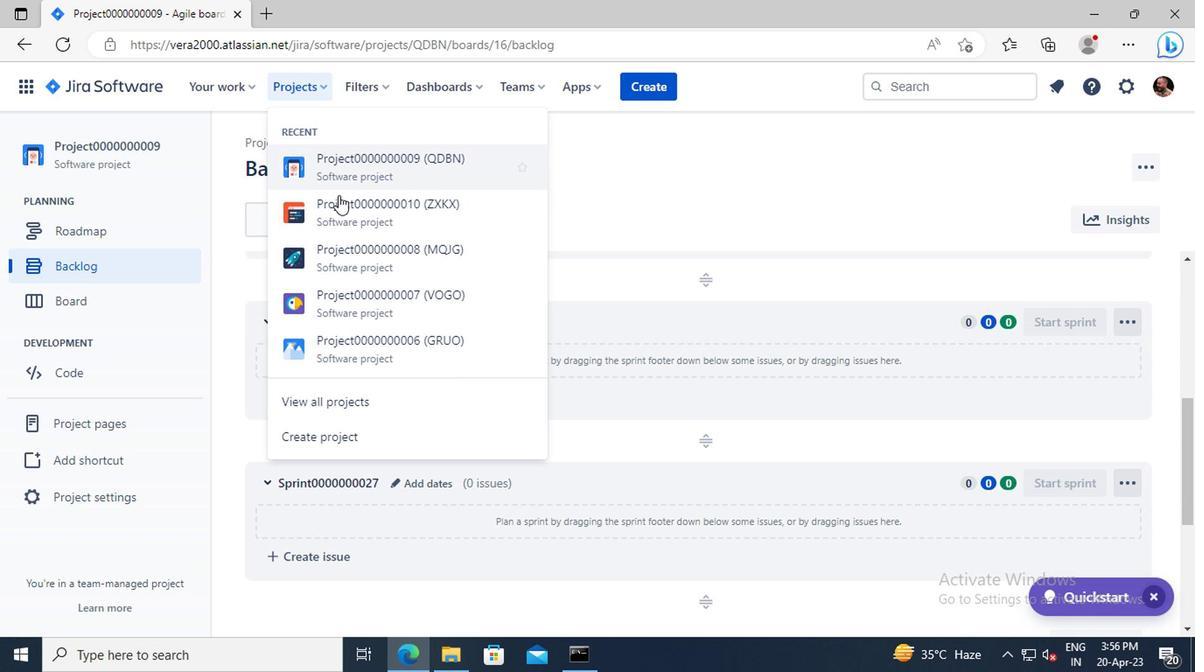 
Action: Mouse pressed left at (346, 209)
Screenshot: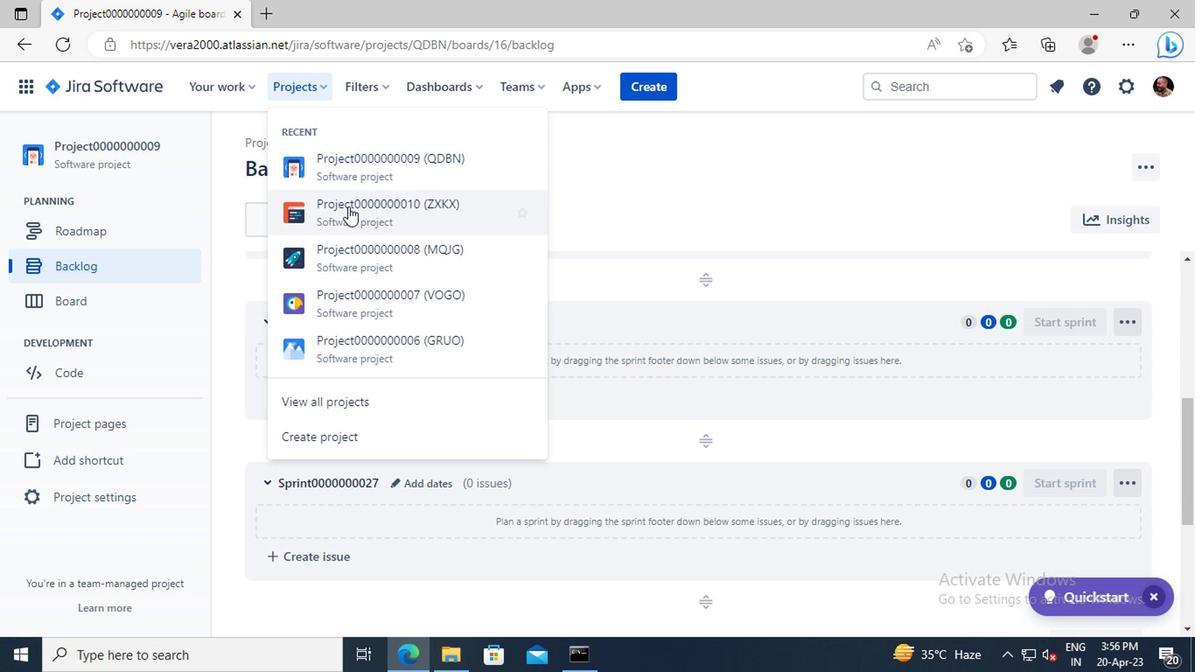 
Action: Mouse moved to (118, 271)
Screenshot: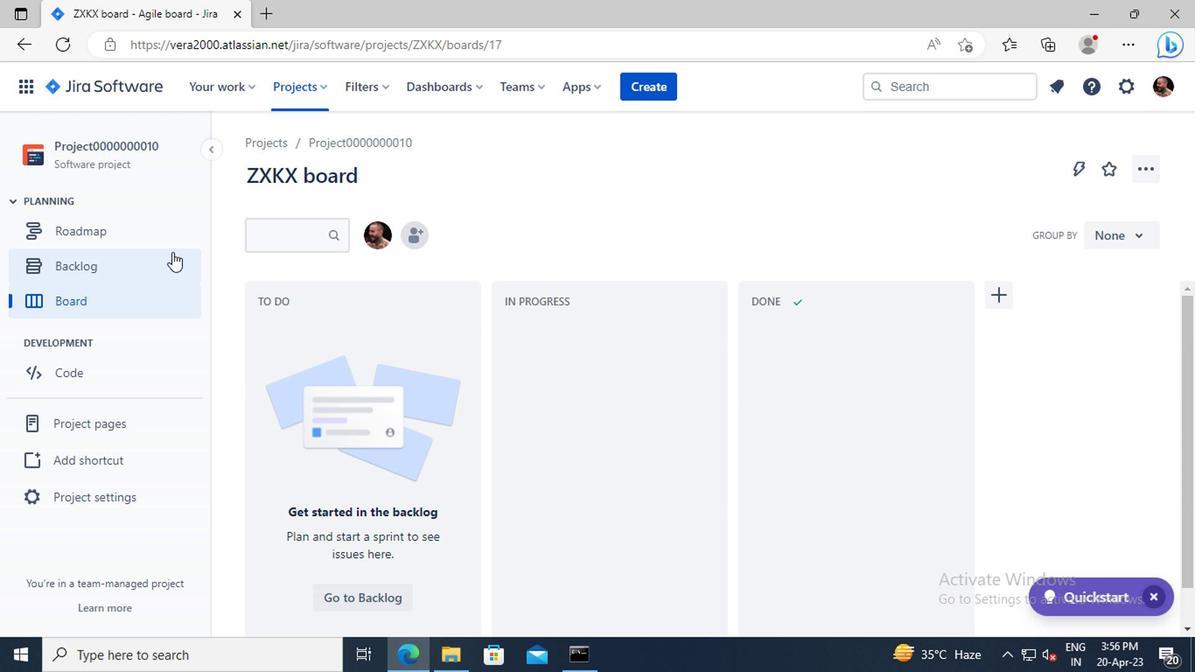 
Action: Mouse pressed left at (118, 271)
Screenshot: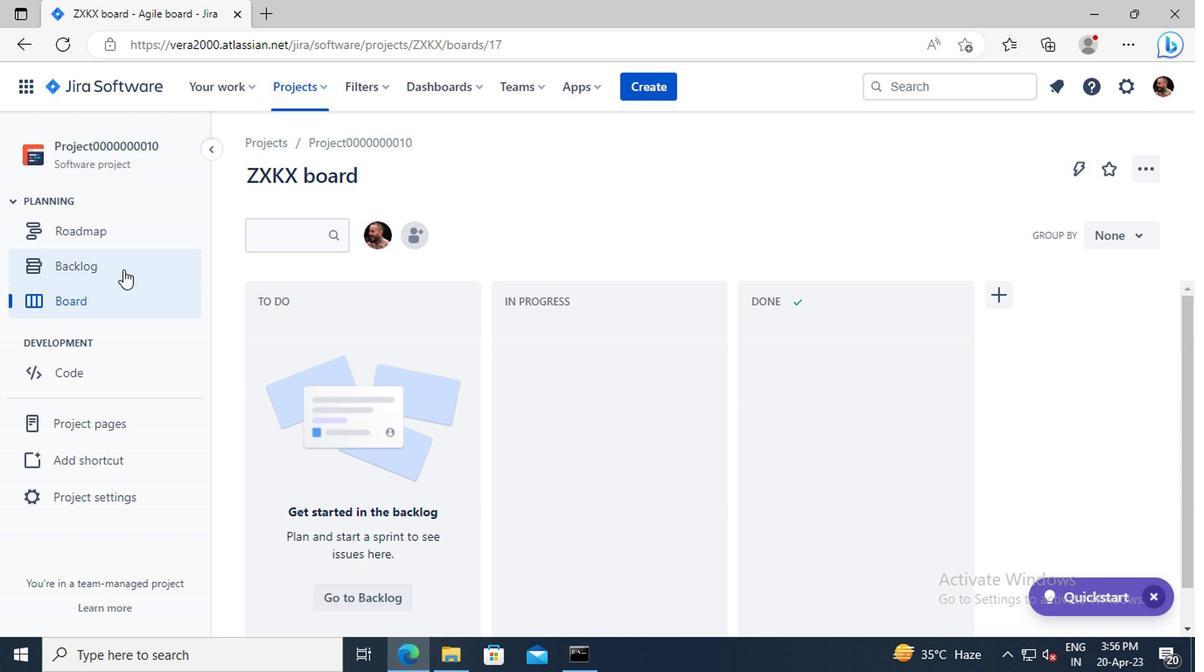 
Action: Mouse moved to (958, 360)
Screenshot: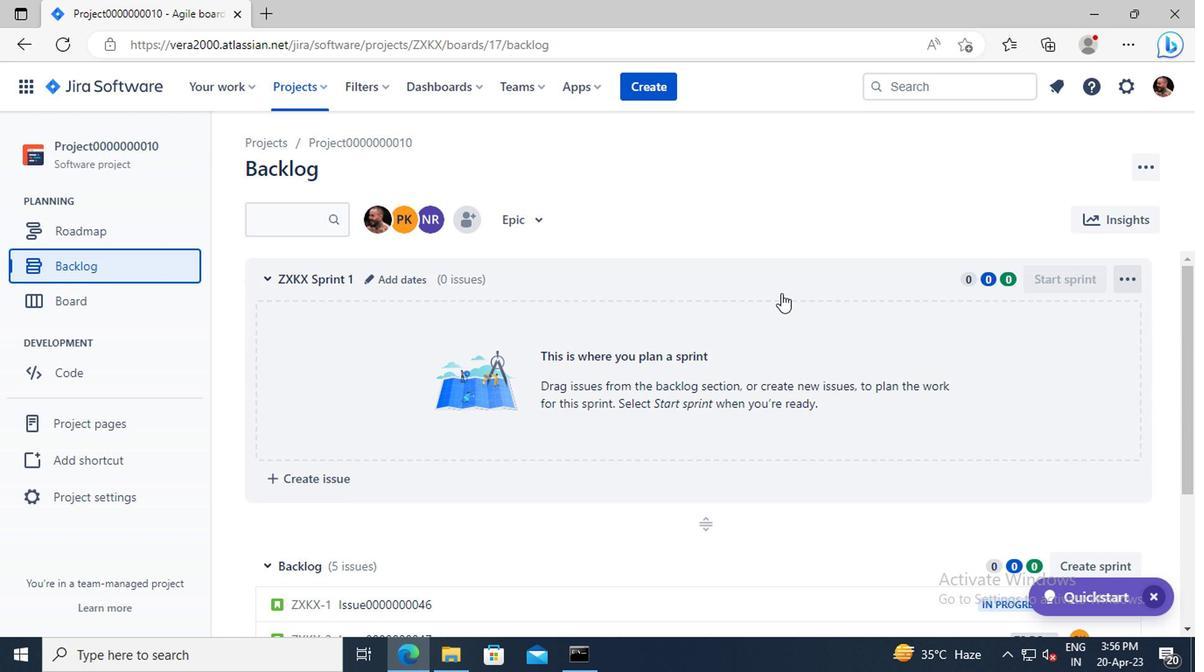 
Action: Mouse scrolled (958, 358) with delta (0, -1)
Screenshot: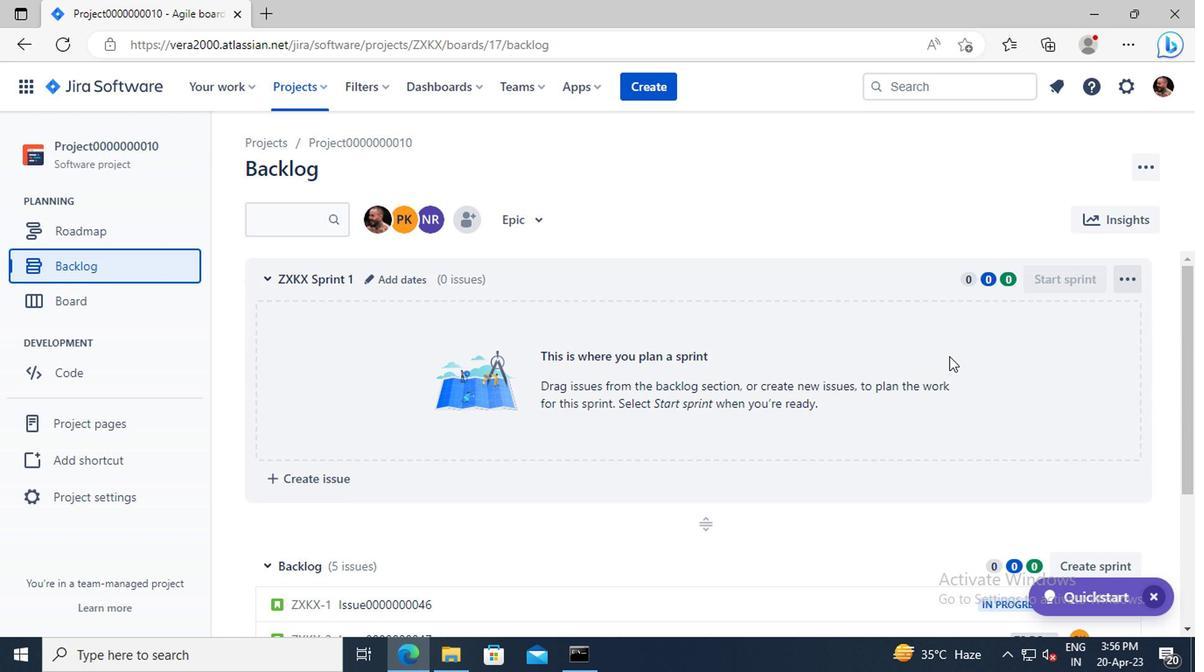 
Action: Mouse scrolled (958, 358) with delta (0, -1)
Screenshot: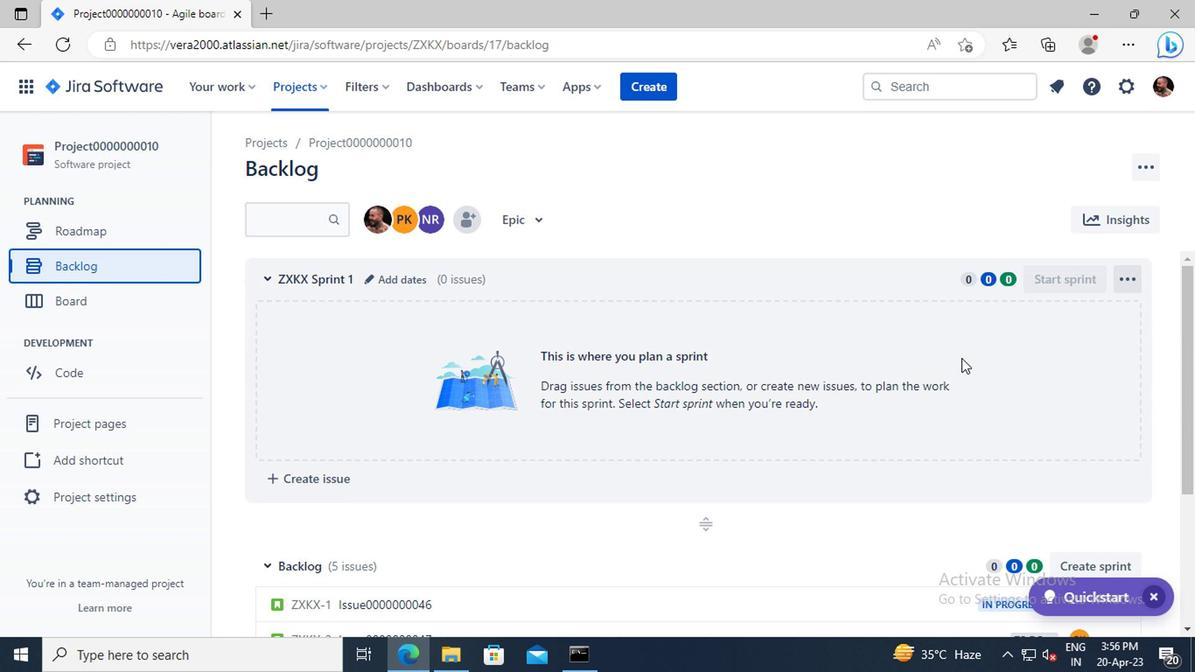 
Action: Mouse moved to (1070, 455)
Screenshot: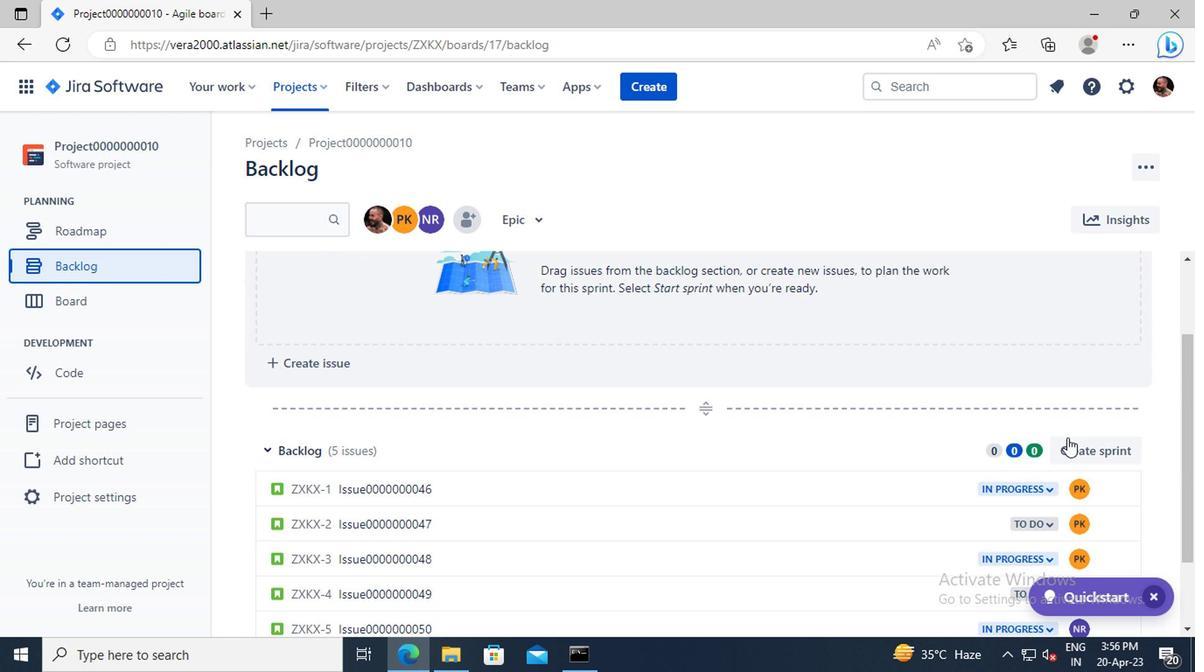 
Action: Mouse pressed left at (1070, 455)
Screenshot: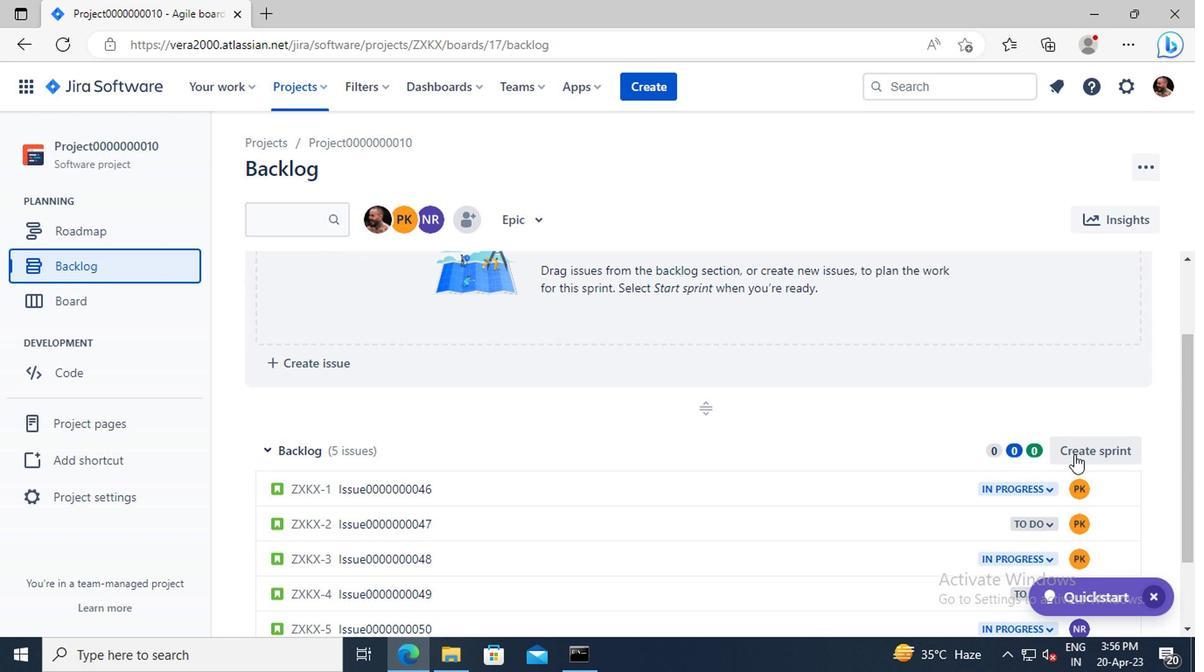 
Action: Mouse moved to (419, 450)
Screenshot: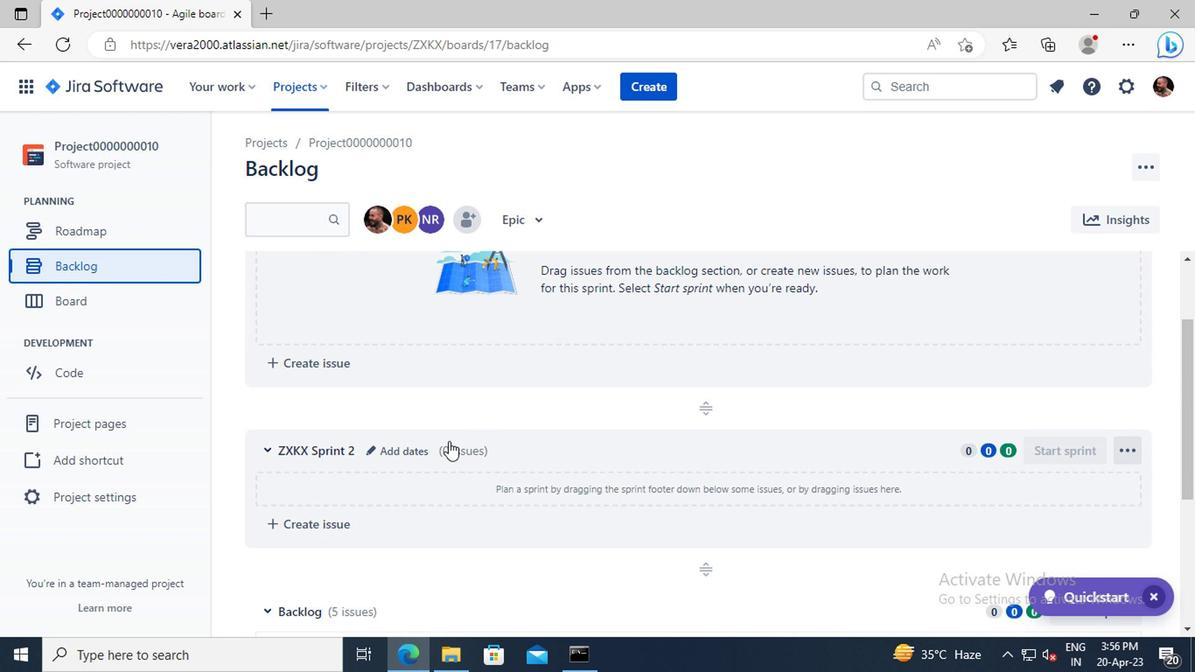 
Action: Mouse pressed left at (419, 450)
Screenshot: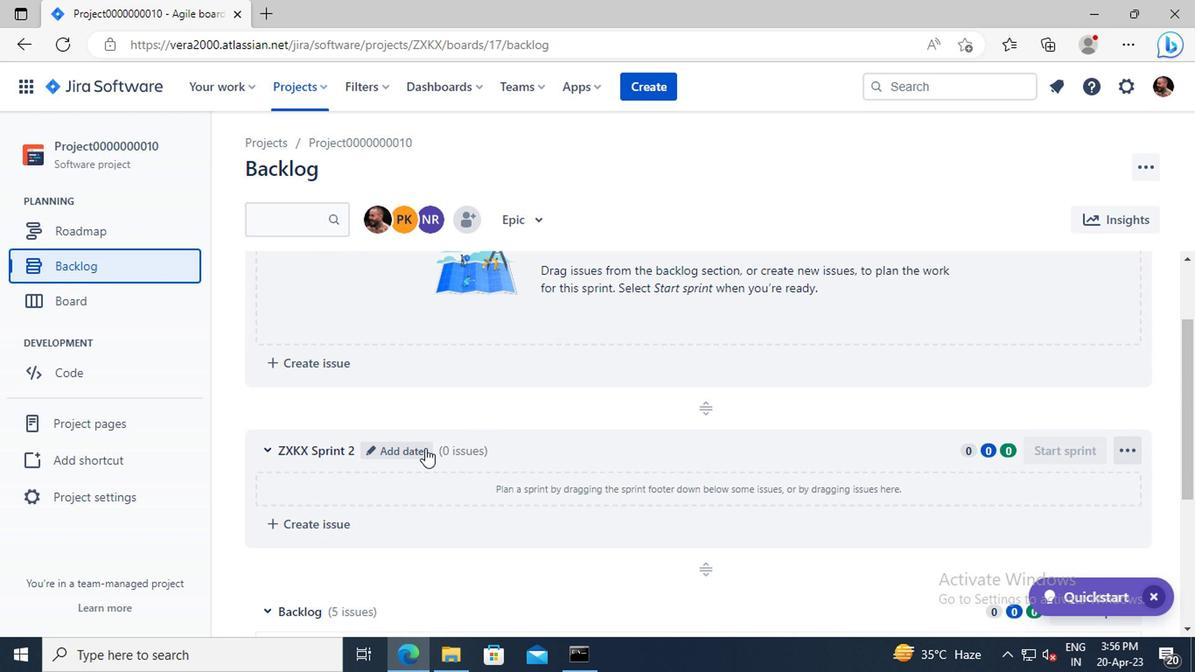 
Action: Mouse moved to (450, 226)
Screenshot: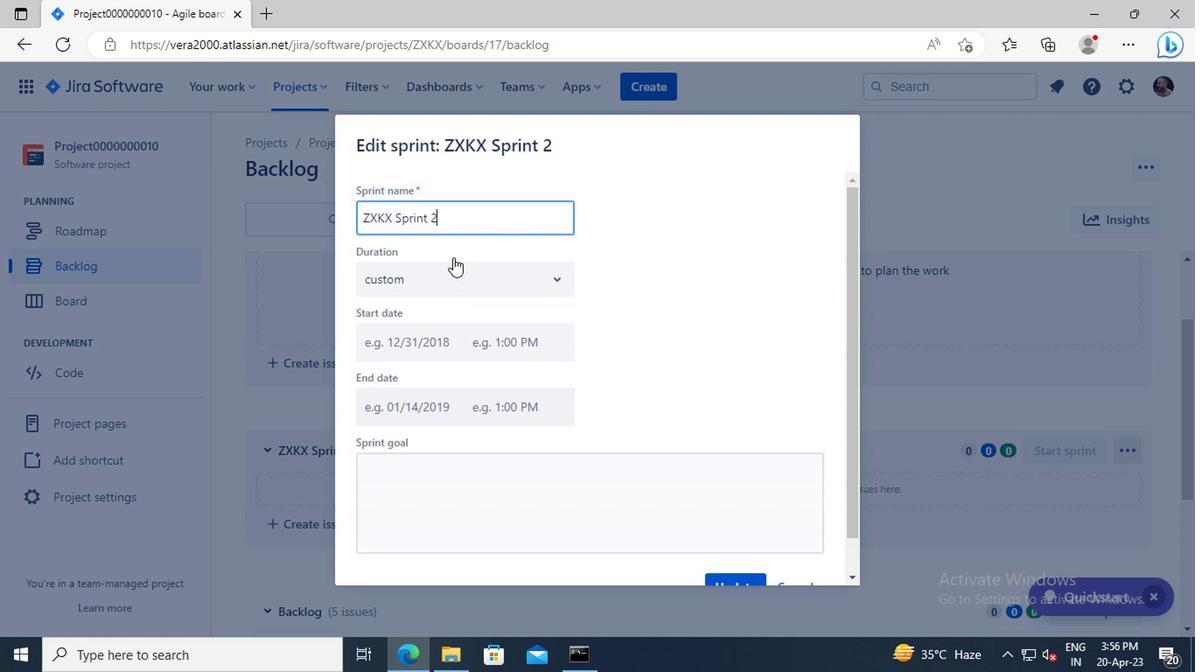 
Action: Mouse pressed left at (450, 226)
Screenshot: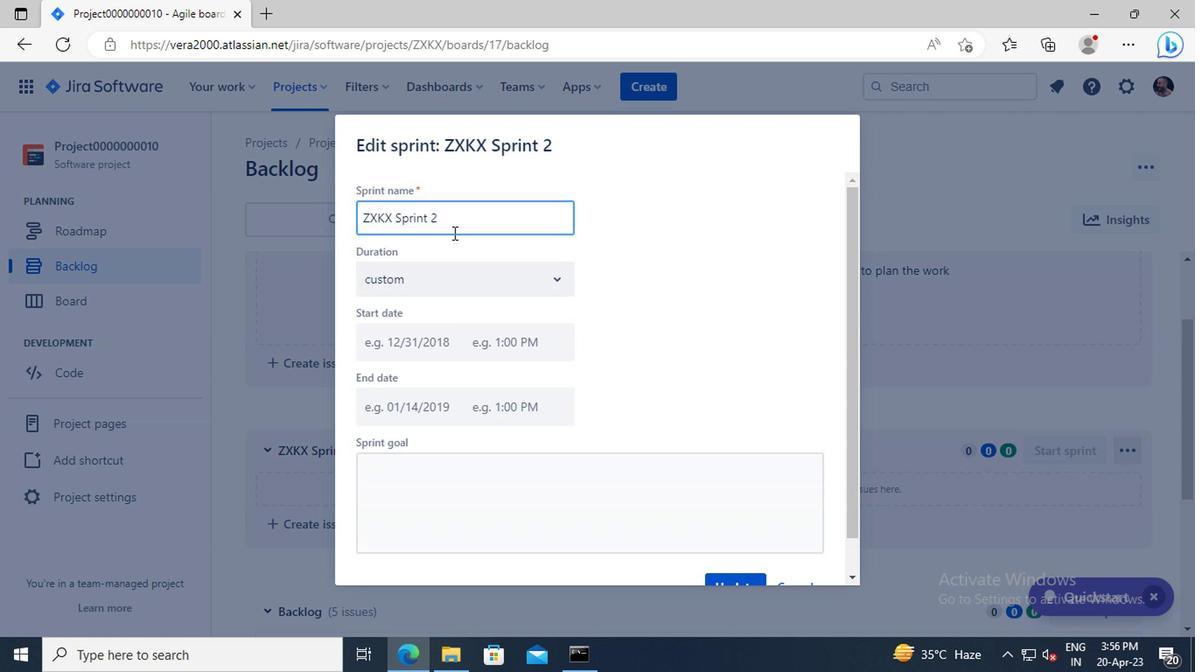 
Action: Key pressed <Key.backspace><Key.backspace><Key.backspace><Key.backspace><Key.backspace><Key.backspace><Key.backspace><Key.backspace><Key.backspace><Key.backspace><Key.backspace><Key.backspace><Key.backspace><Key.backspace><Key.backspace><Key.backspace><Key.backspace><Key.backspace><Key.backspace><Key.backspace><Key.backspace><Key.backspace><Key.shift_r>Sprint0000000028
Screenshot: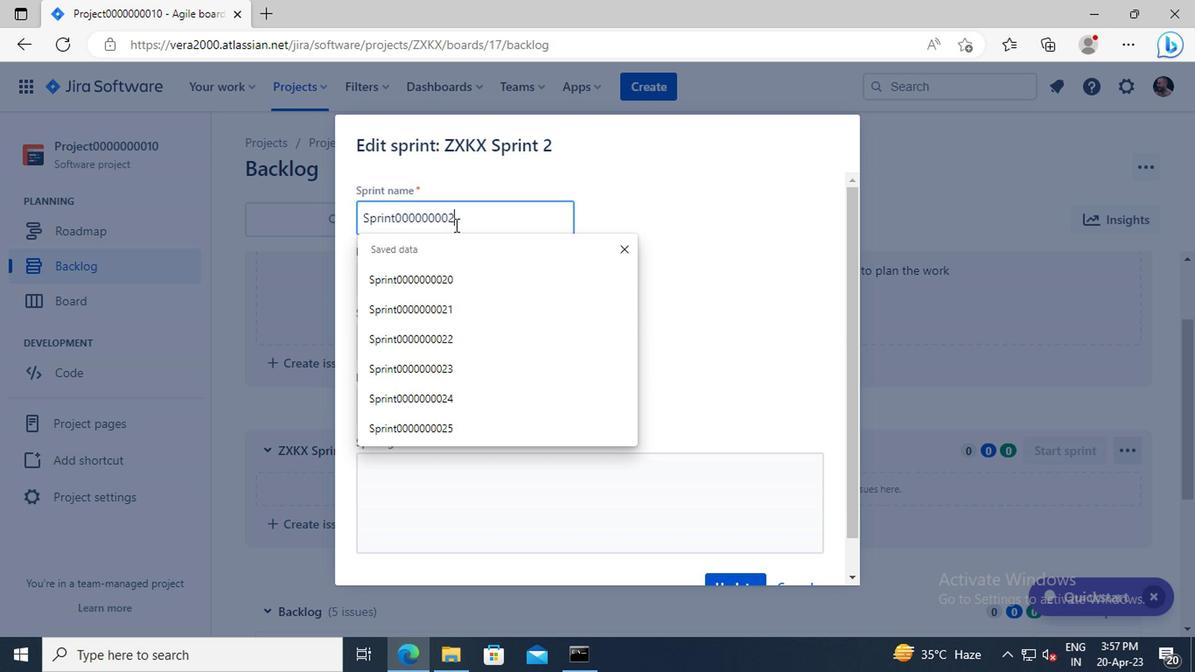 
Action: Mouse moved to (667, 330)
Screenshot: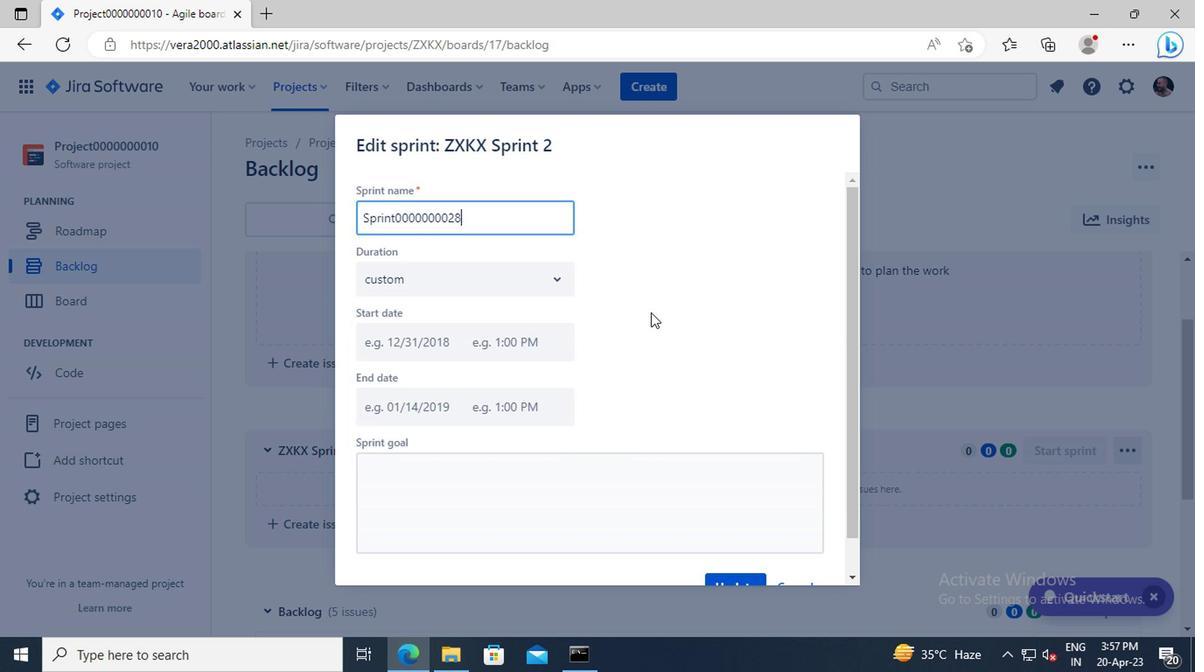 
Action: Mouse scrolled (667, 330) with delta (0, 0)
Screenshot: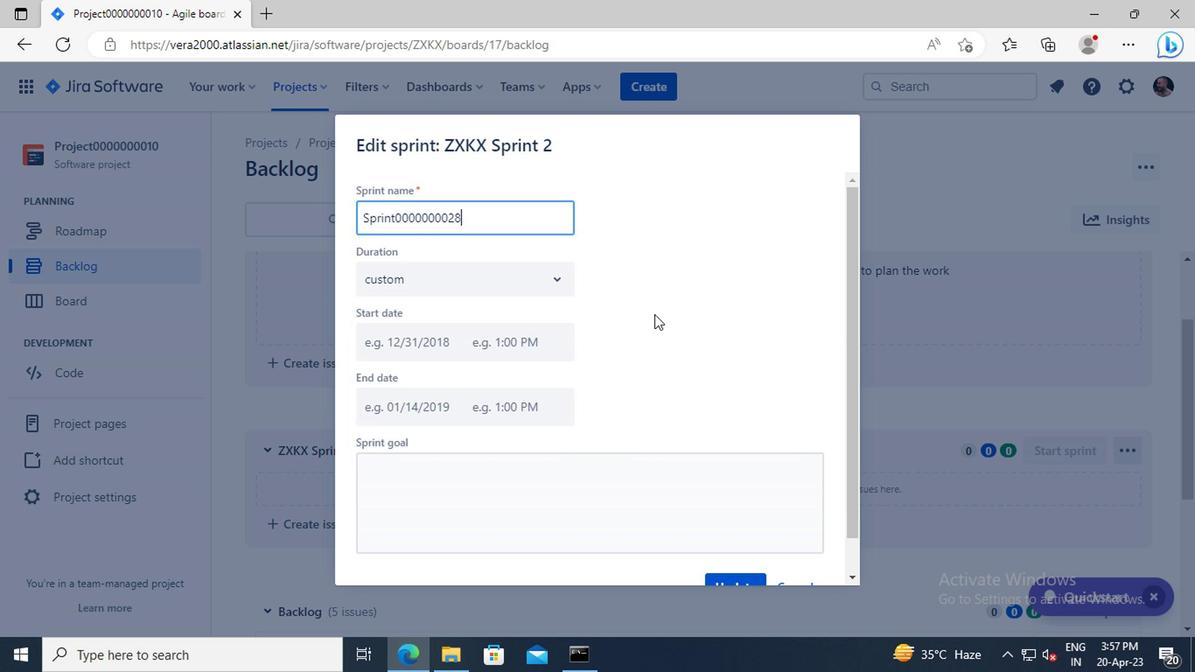 
Action: Mouse scrolled (667, 330) with delta (0, 0)
Screenshot: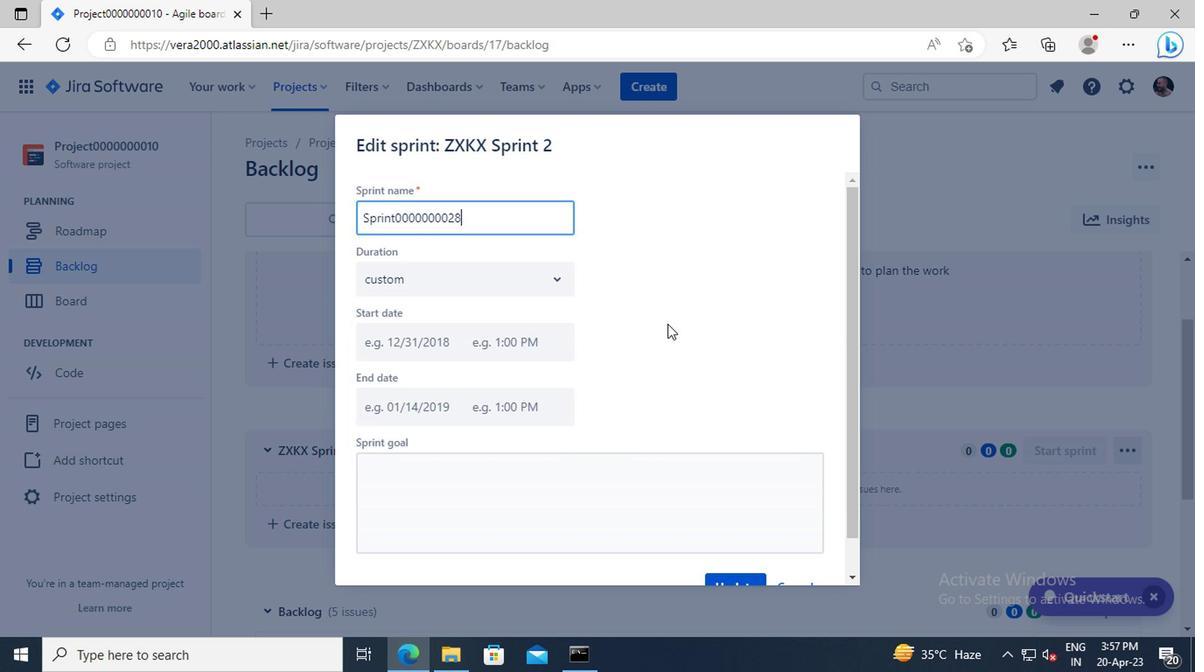 
Action: Mouse moved to (725, 553)
Screenshot: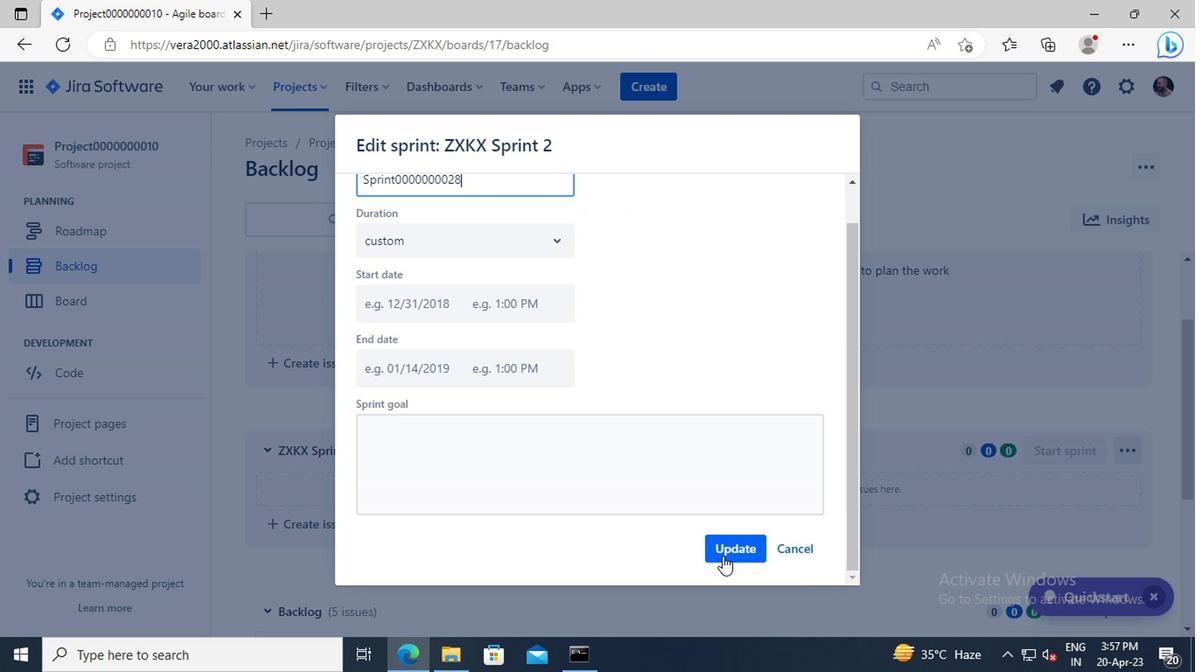 
Action: Mouse pressed left at (725, 553)
Screenshot: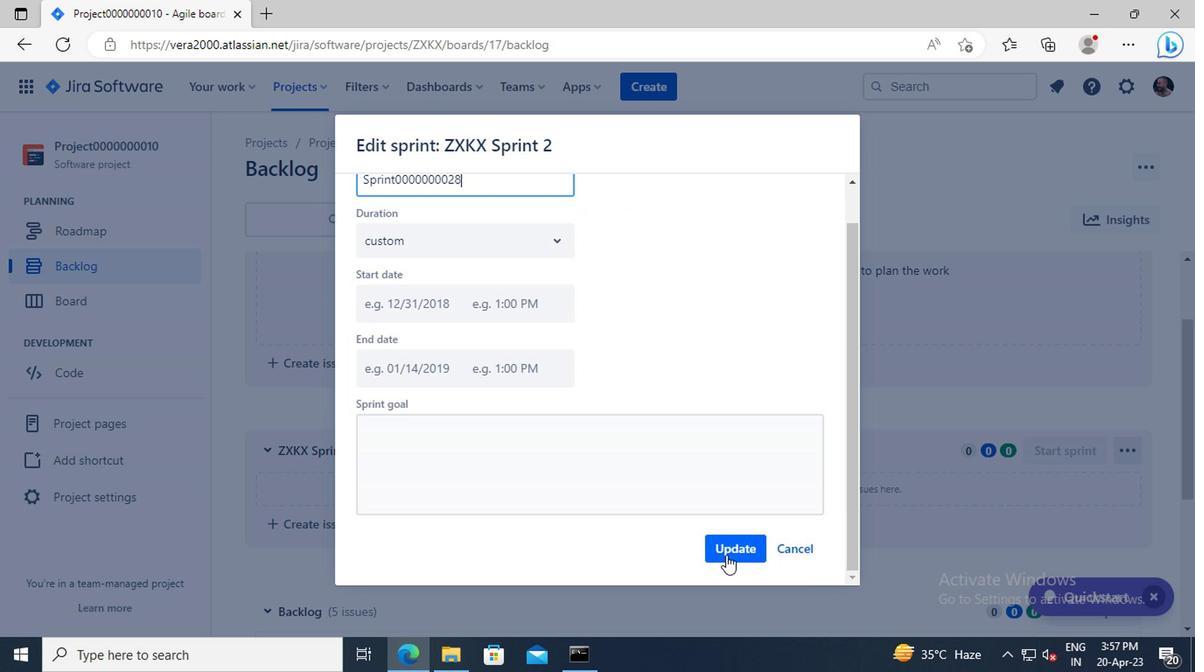 
Action: Mouse moved to (764, 444)
Screenshot: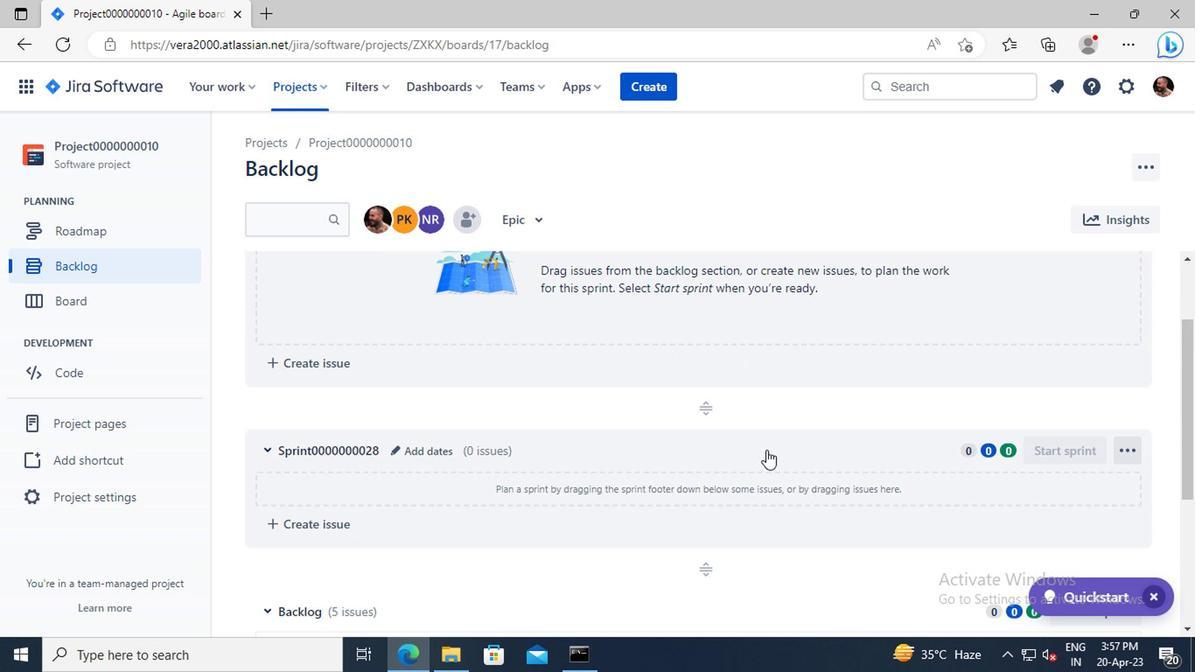 
Action: Mouse scrolled (764, 443) with delta (0, -1)
Screenshot: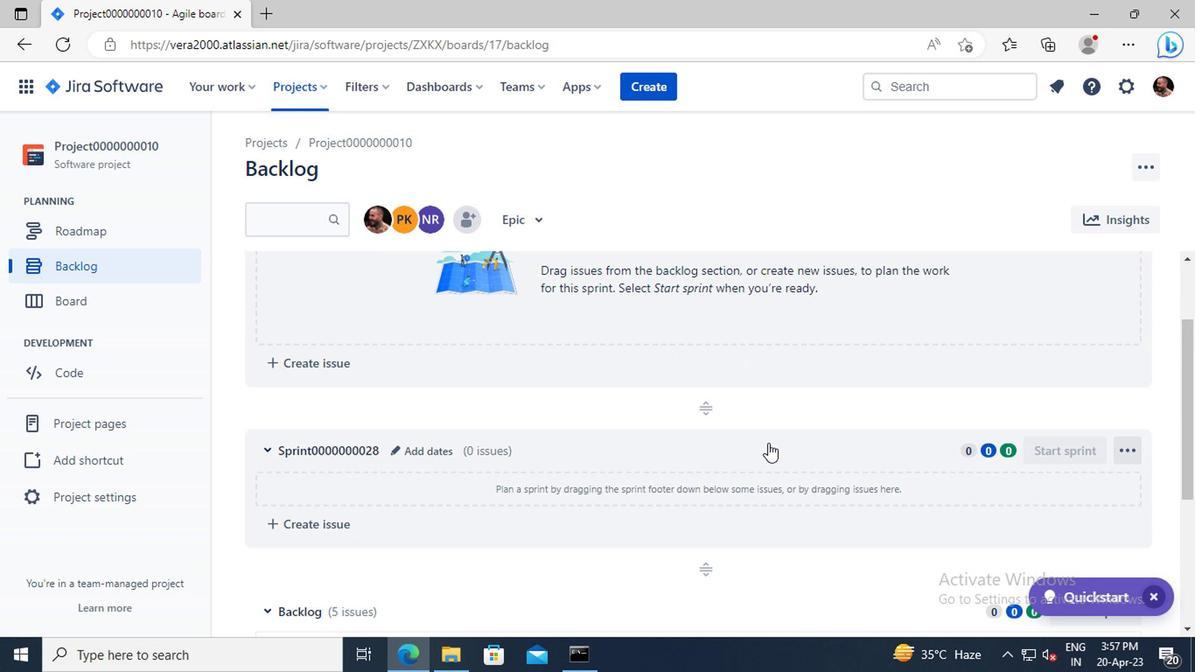 
Action: Mouse scrolled (764, 443) with delta (0, -1)
Screenshot: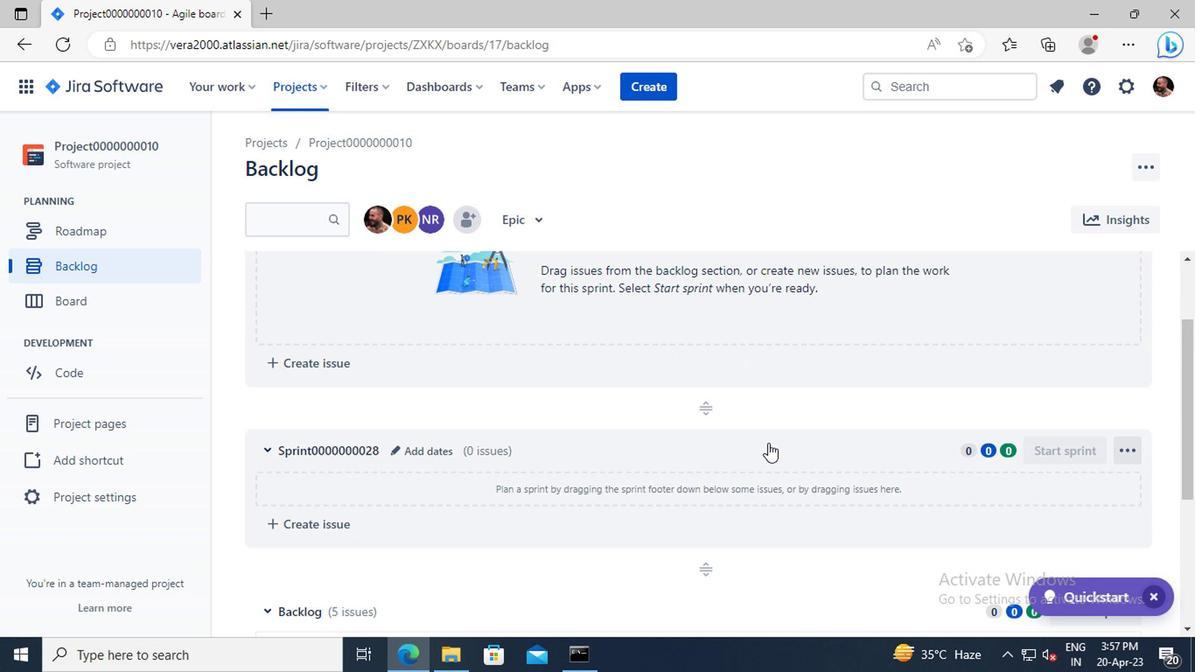
Action: Mouse moved to (1087, 496)
Screenshot: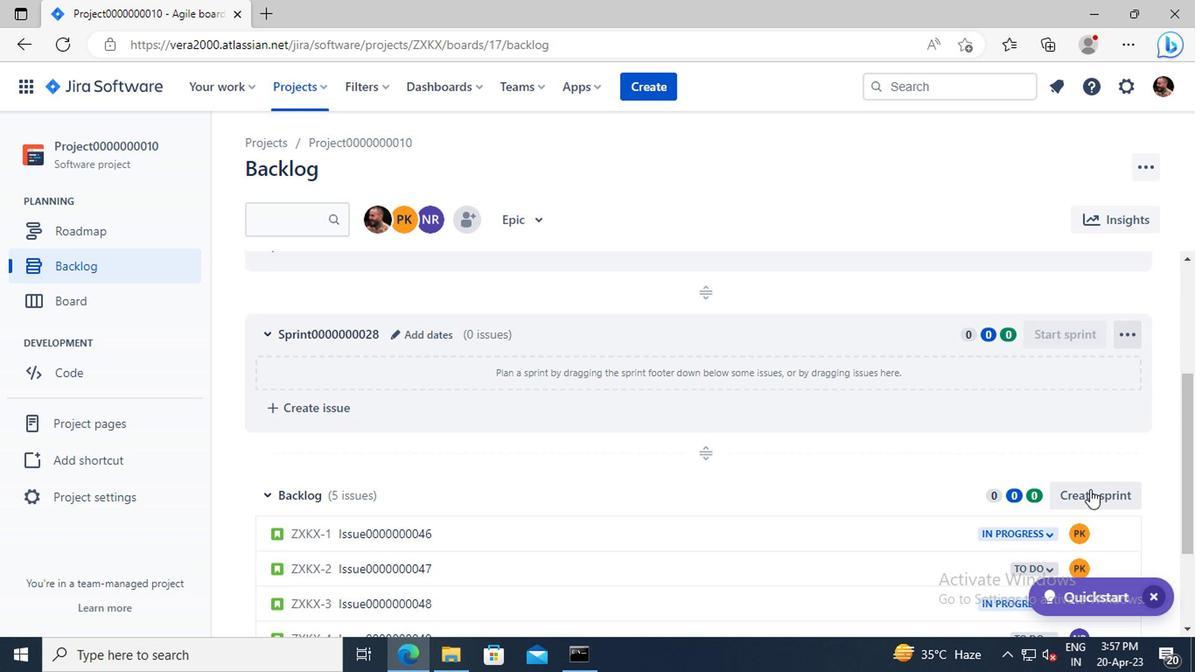 
Action: Mouse pressed left at (1087, 496)
Screenshot: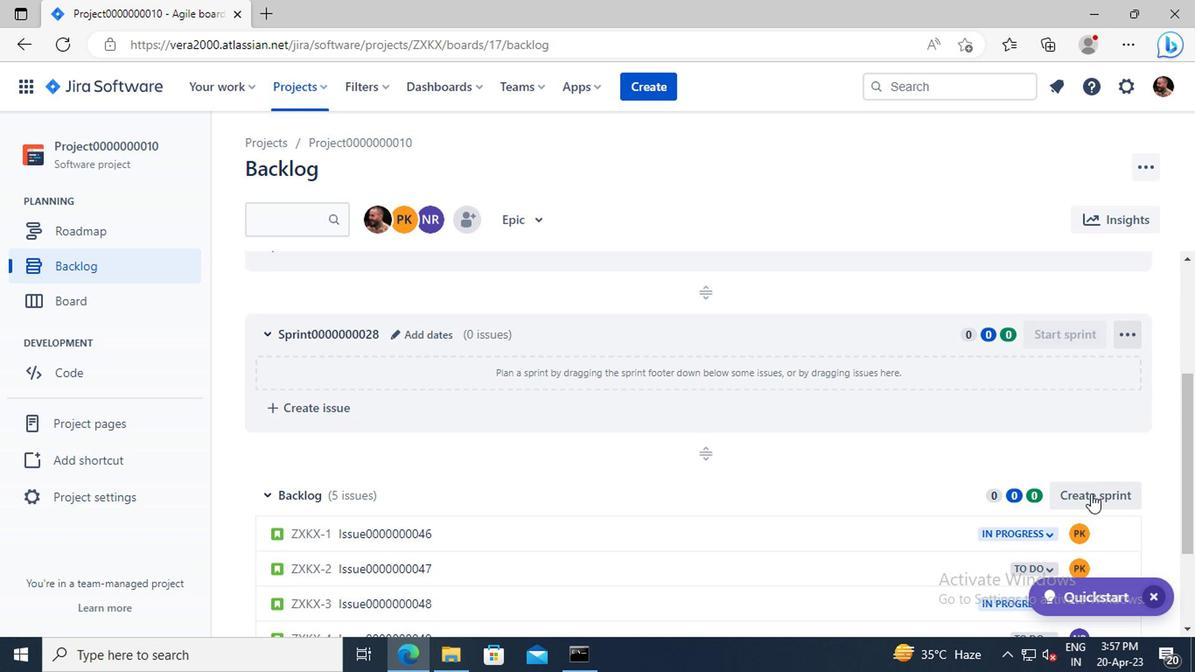 
Action: Mouse moved to (379, 498)
Screenshot: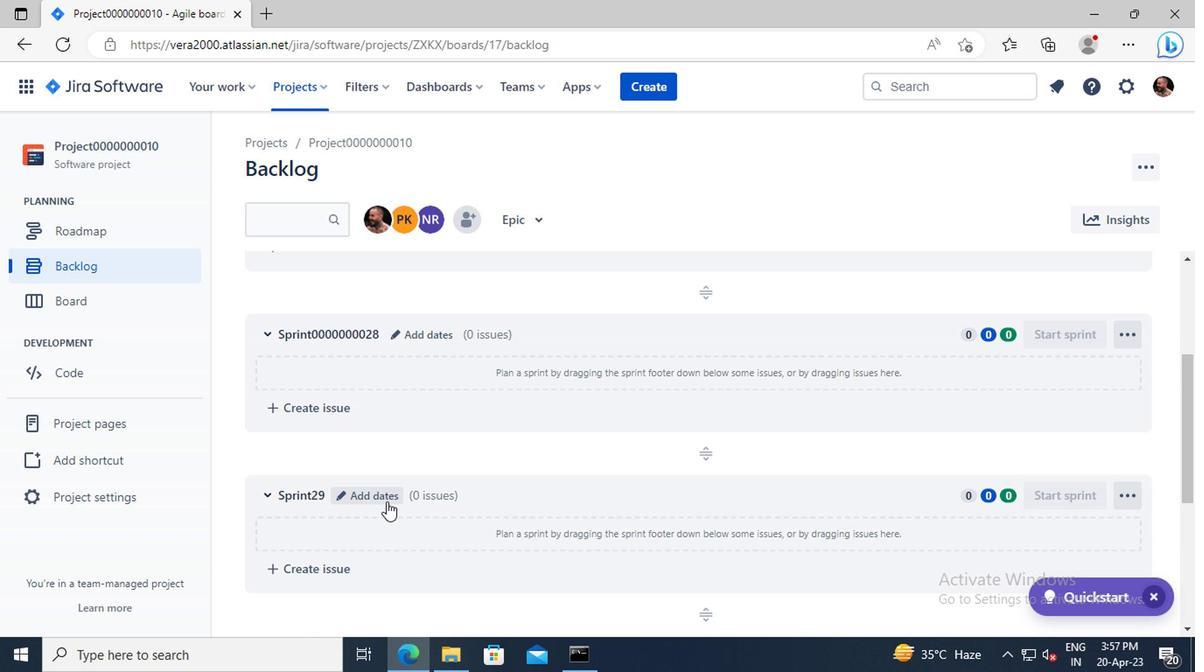 
Action: Mouse pressed left at (379, 498)
Screenshot: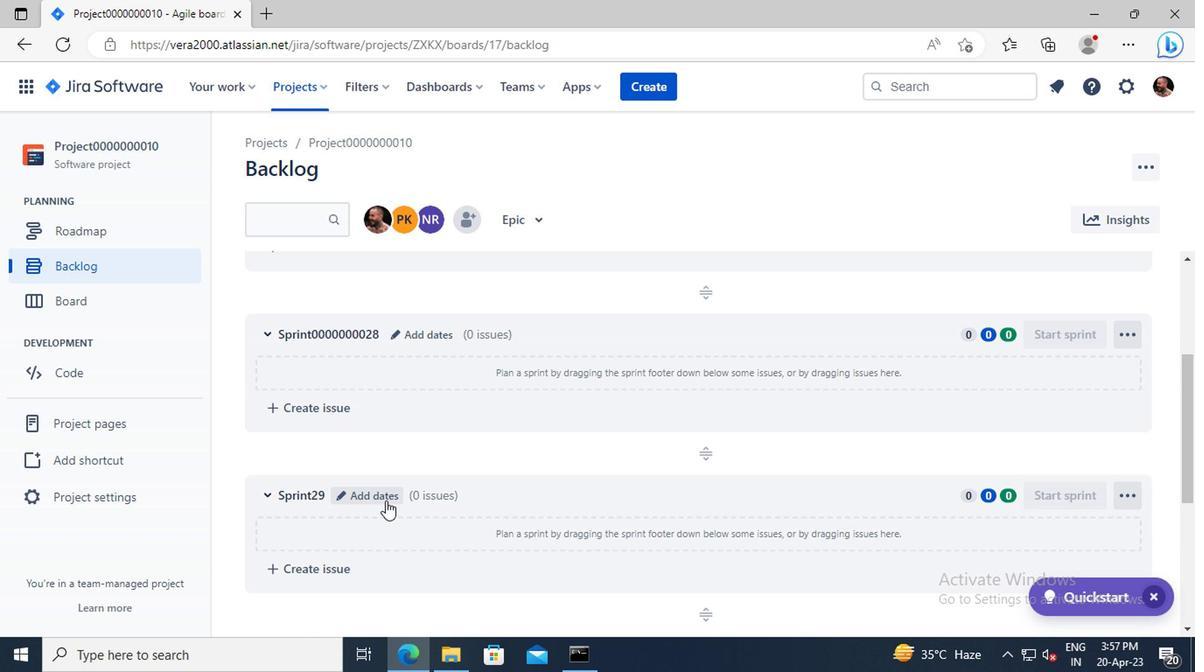 
Action: Mouse moved to (431, 222)
Screenshot: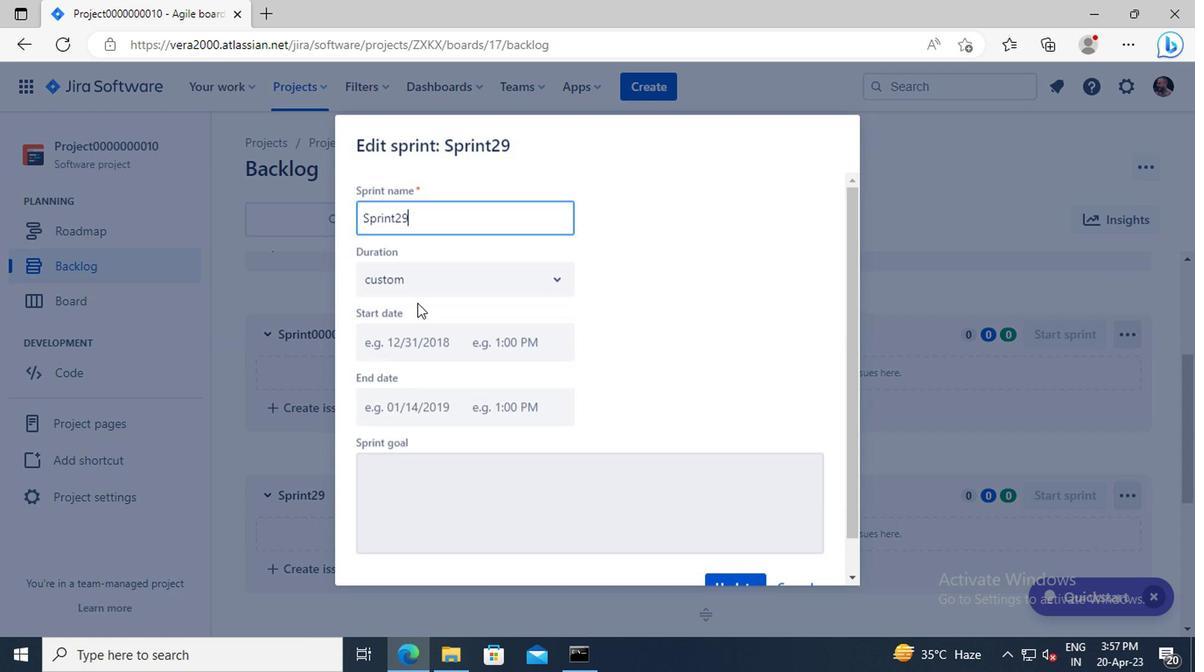 
Action: Mouse pressed left at (431, 222)
Screenshot: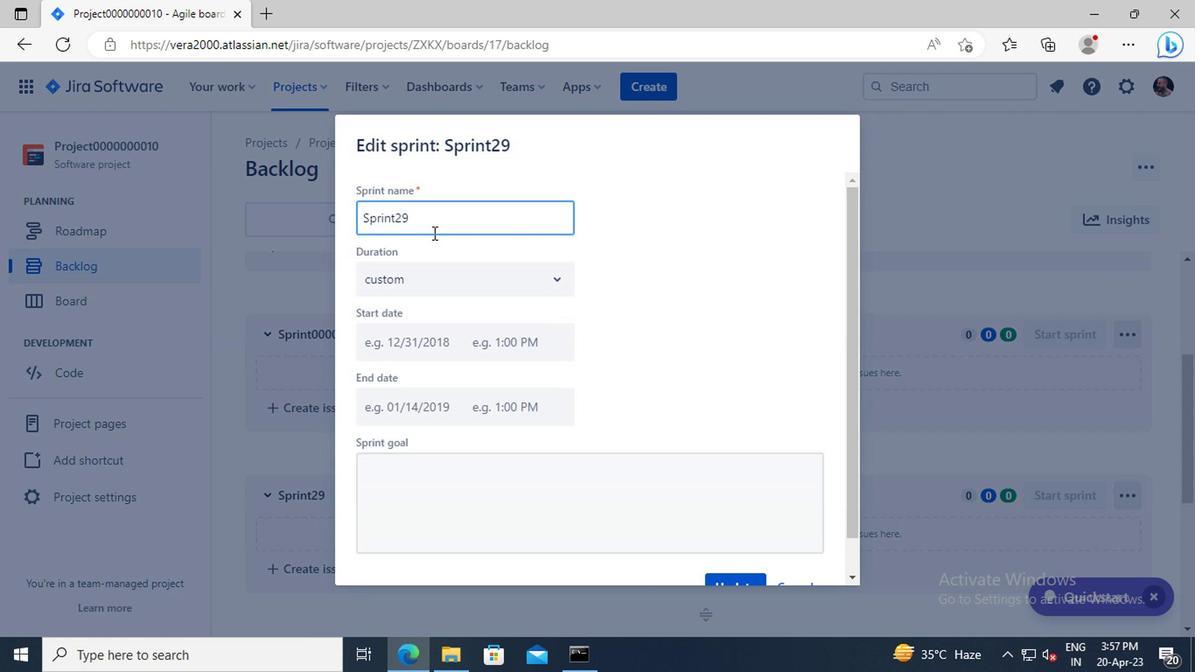 
Action: Key pressed <Key.backspace><Key.backspace><Key.backspace><Key.backspace><Key.backspace><Key.backspace><Key.backspace><Key.backspace><Key.backspace><Key.backspace><Key.backspace><Key.backspace><Key.backspace><Key.backspace><Key.backspace><Key.backspace><Key.shift_r>Sprint0000000029
Screenshot: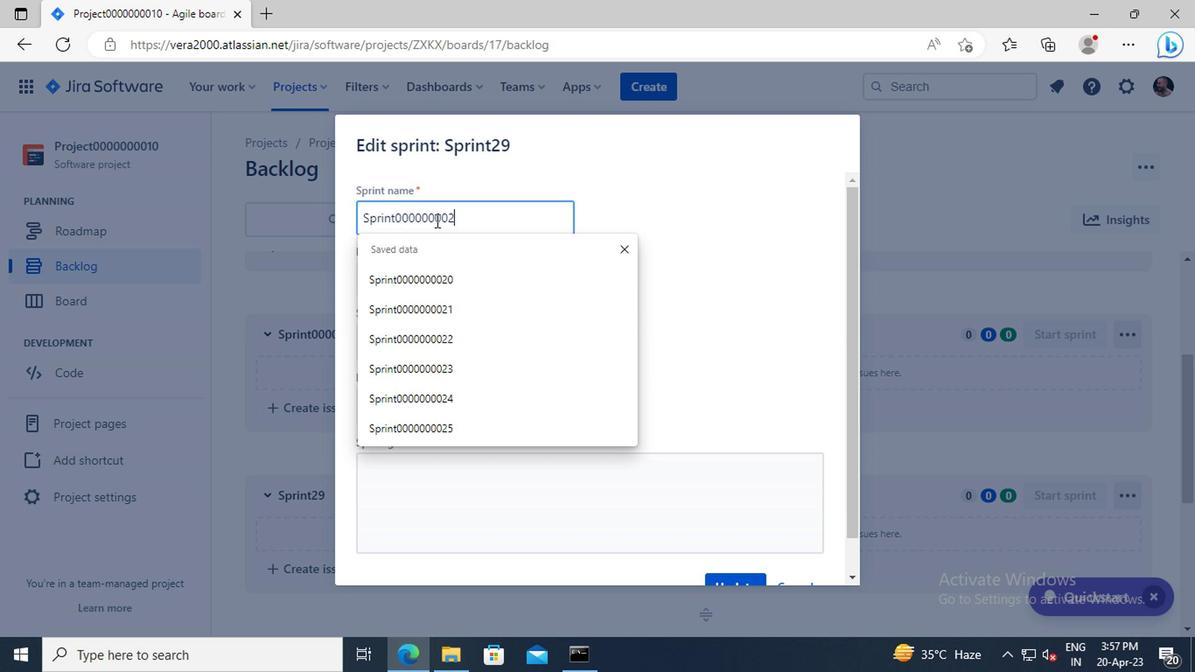 
Action: Mouse moved to (604, 313)
Screenshot: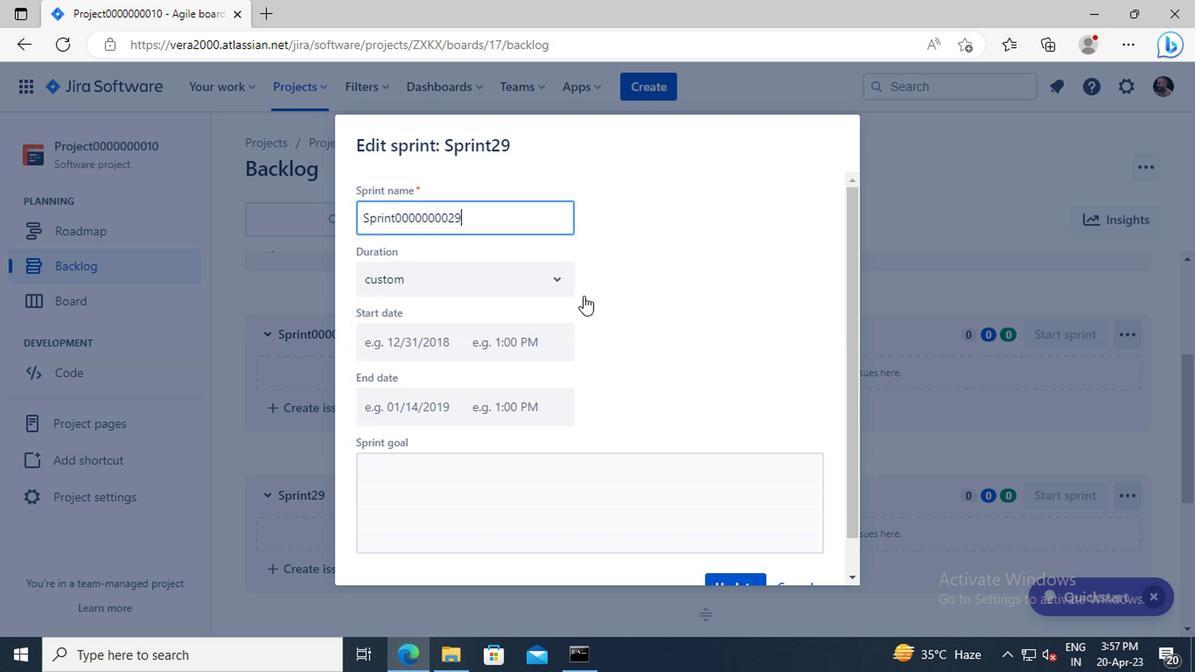 
Action: Mouse scrolled (604, 312) with delta (0, 0)
Screenshot: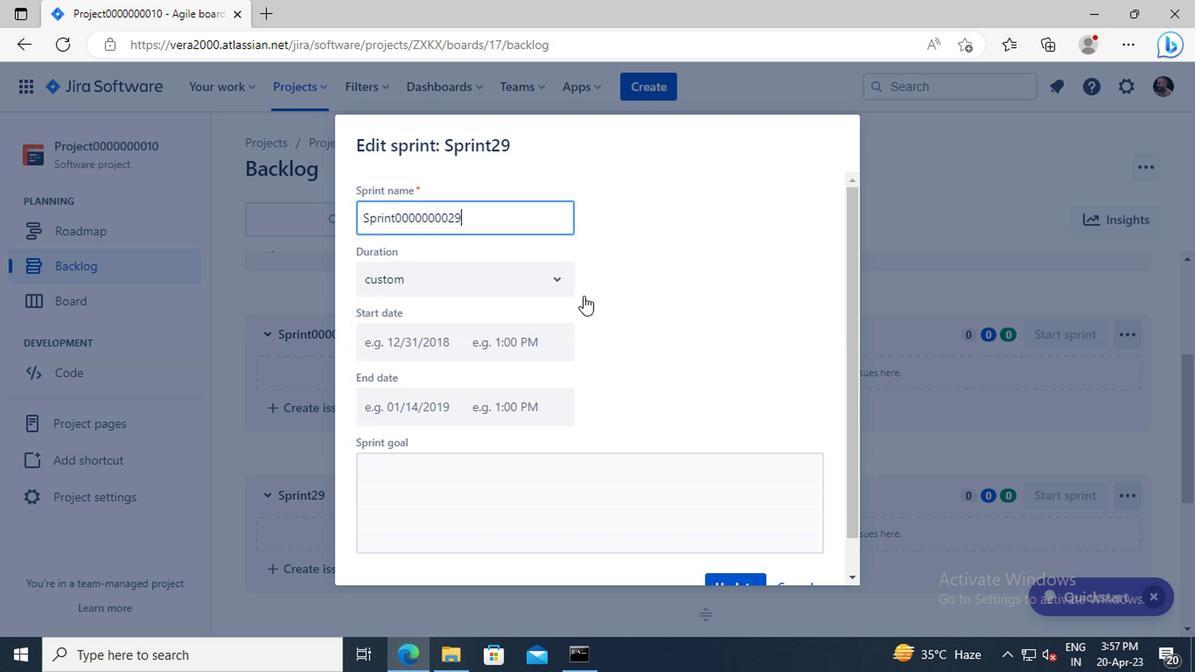 
Action: Mouse moved to (606, 315)
Screenshot: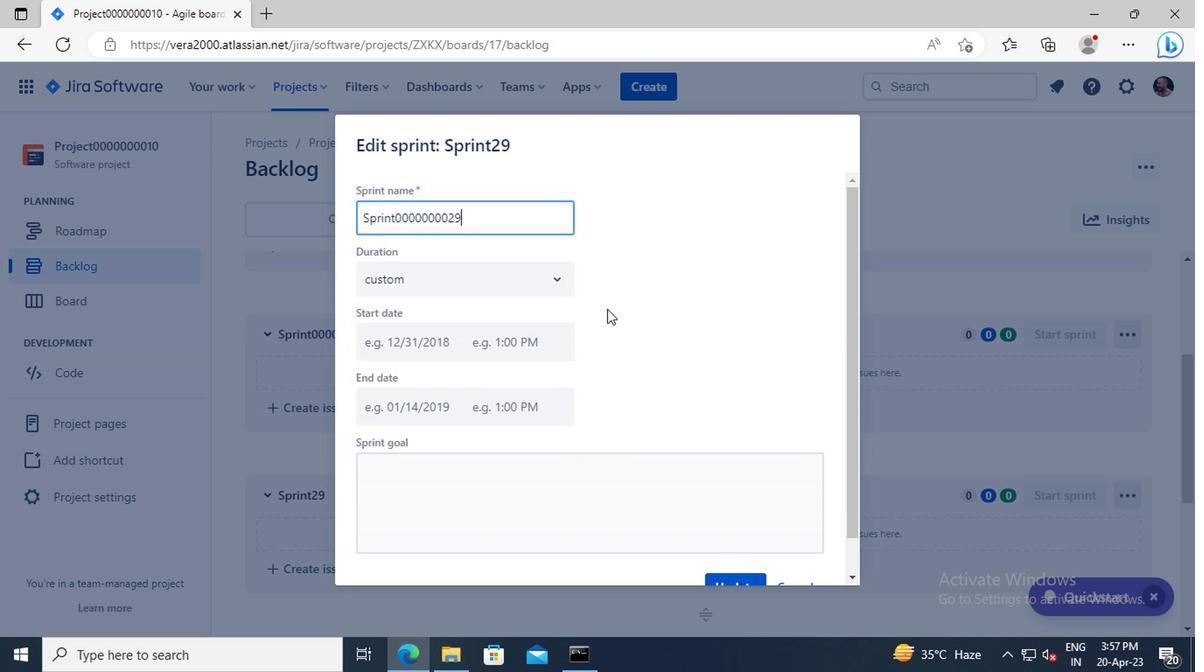 
Action: Mouse scrolled (606, 314) with delta (0, 0)
Screenshot: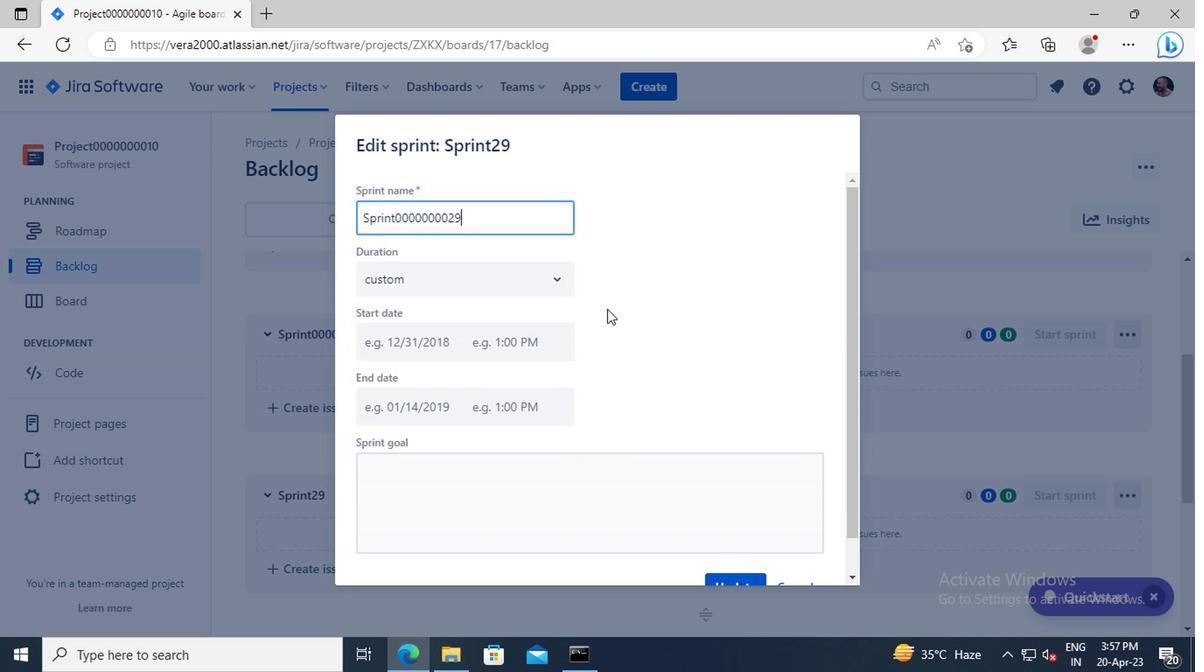 
Action: Mouse moved to (725, 546)
Screenshot: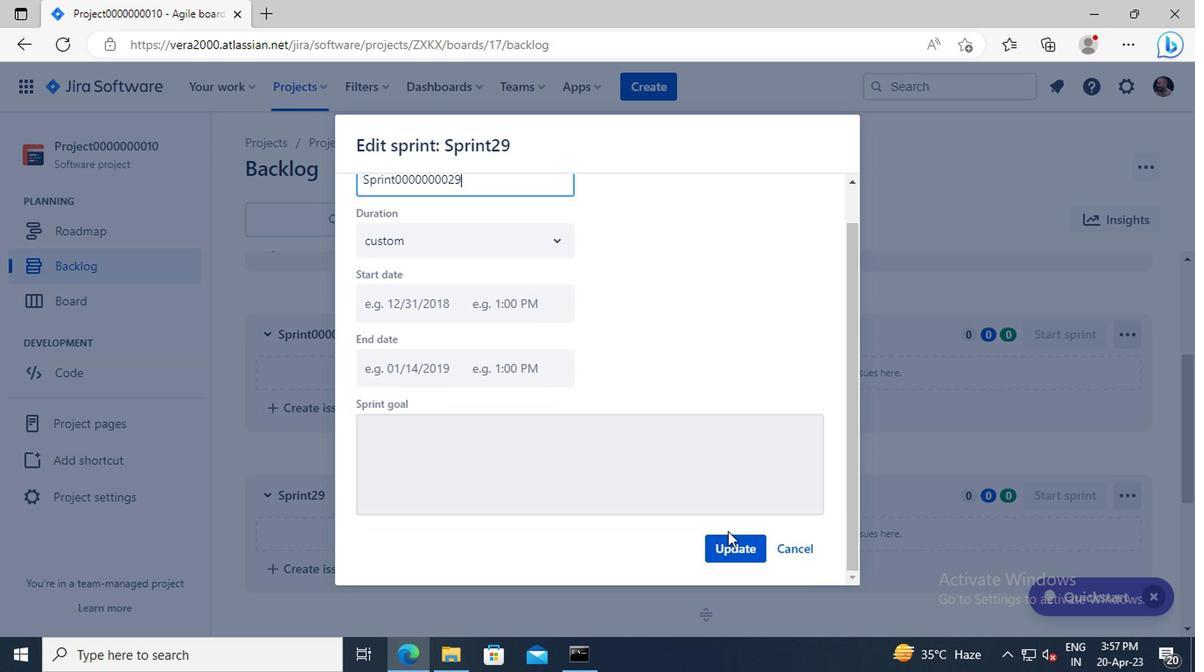 
Action: Mouse pressed left at (725, 546)
Screenshot: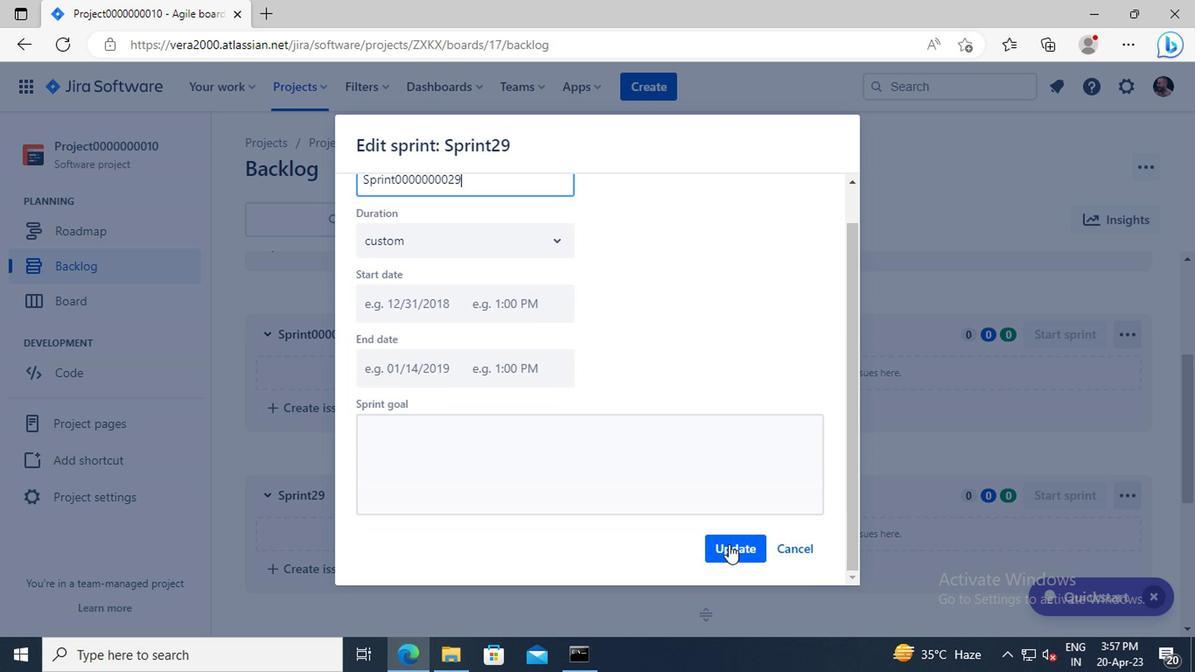 
